 Task: Look for space in Clarksdale, United States from 10th July, 2023 to 15th July, 2023 for 7 adults in price range Rs.10000 to Rs.15000. Place can be entire place or shared room with 4 bedrooms having 7 beds and 4 bathrooms. Property type can be house, flat, guest house. Amenities needed are: wifi, TV, free parkinig on premises, gym, breakfast. Booking option can be shelf check-in. Required host language is English.
Action: Mouse moved to (468, 107)
Screenshot: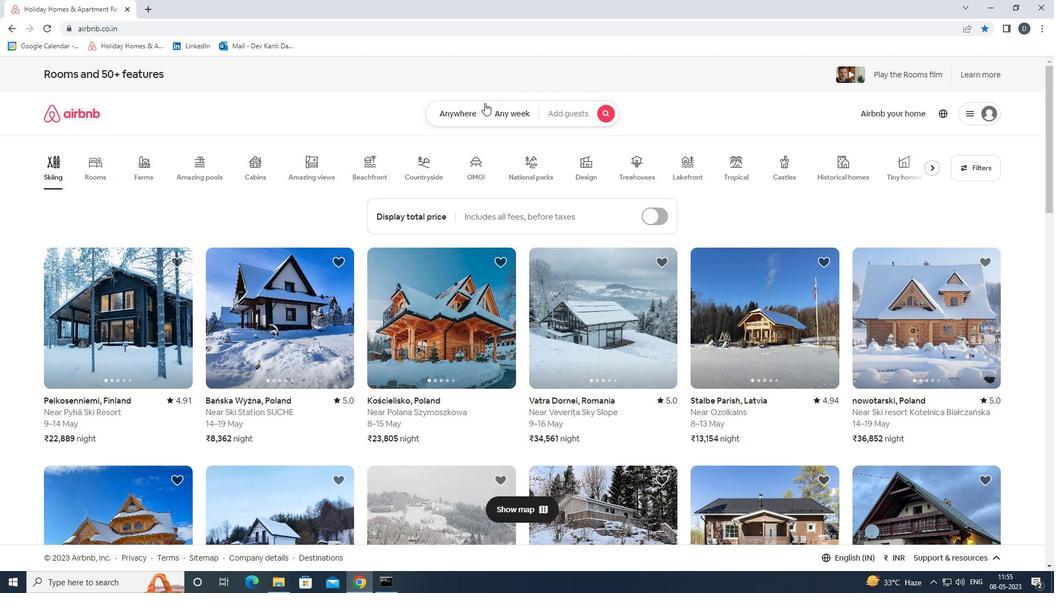 
Action: Mouse pressed left at (468, 107)
Screenshot: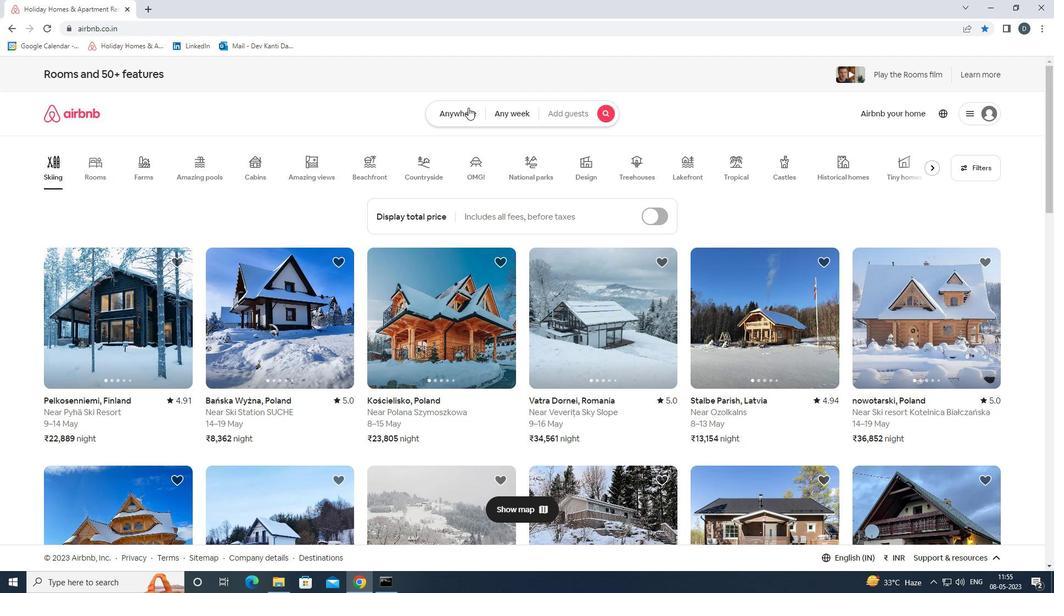 
Action: Mouse moved to (394, 154)
Screenshot: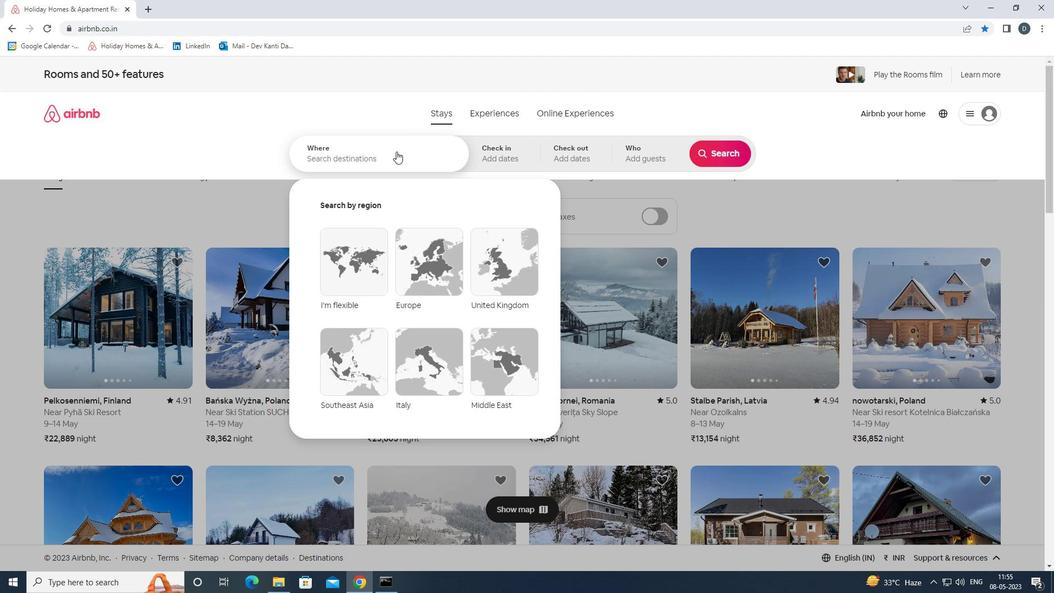 
Action: Mouse pressed left at (394, 154)
Screenshot: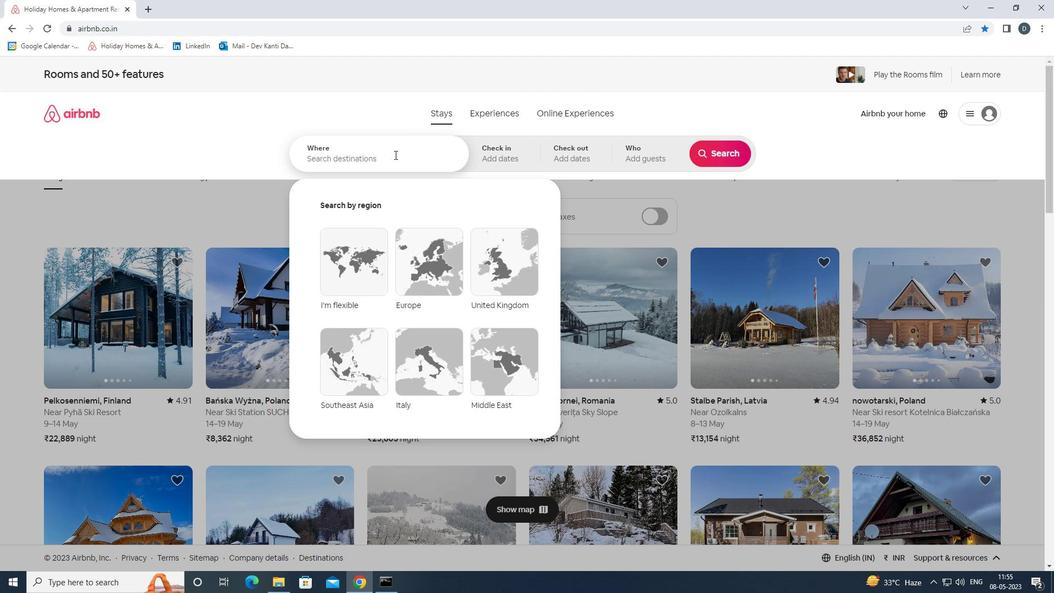 
Action: Key pressed <Key.shift>CLARKSDALE,<Key.shift><Key.shift><Key.shift><Key.shift><Key.shift><Key.shift><Key.shift><Key.shift>UNITED<Key.space><Key.shift><Key.shift><Key.shift><Key.shift>STATES<Key.enter>
Screenshot: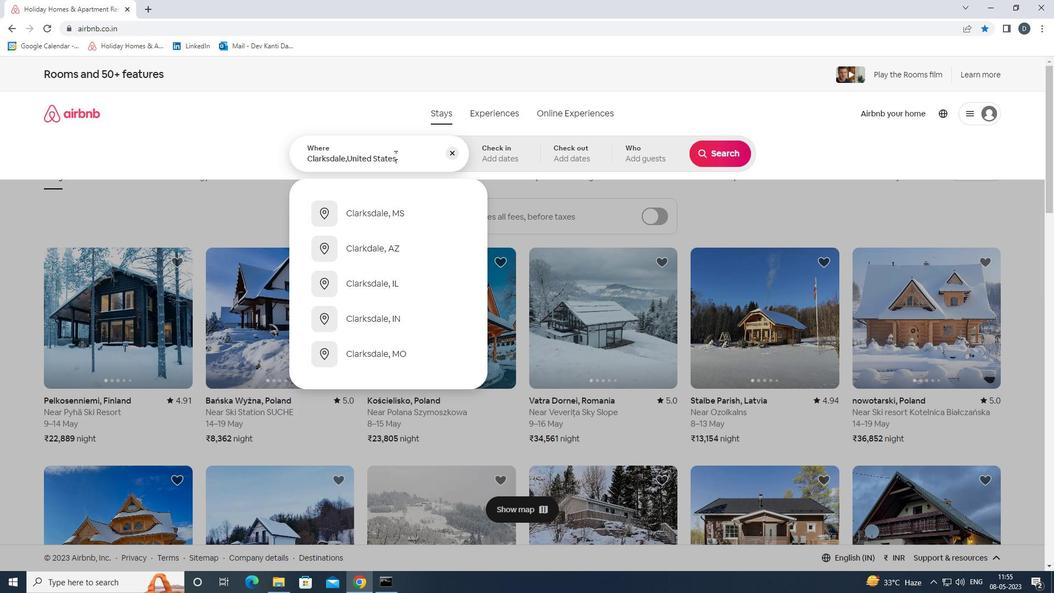 
Action: Mouse moved to (712, 238)
Screenshot: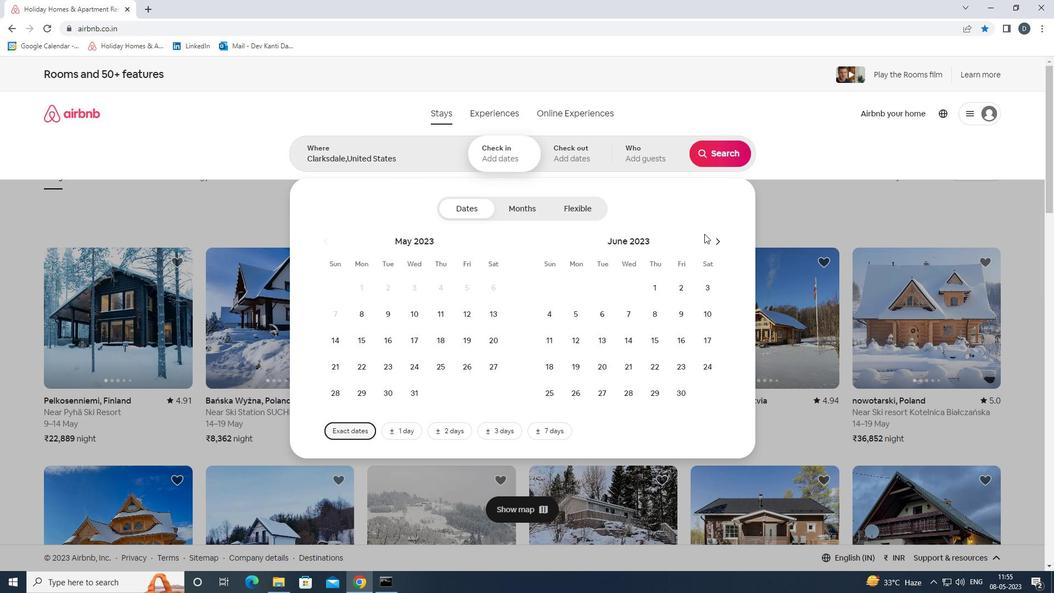 
Action: Mouse pressed left at (712, 238)
Screenshot: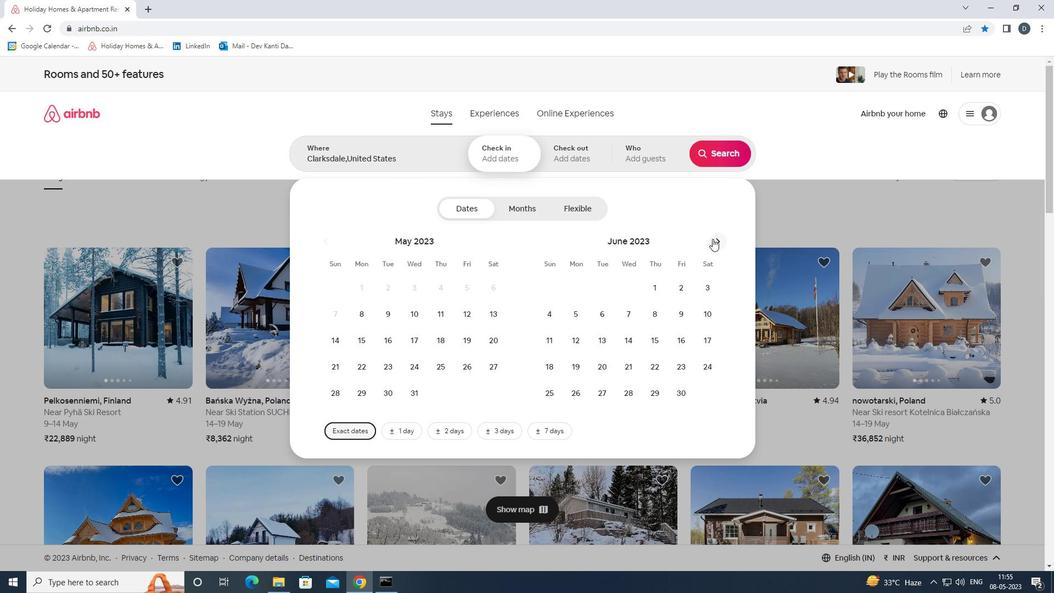 
Action: Mouse moved to (573, 344)
Screenshot: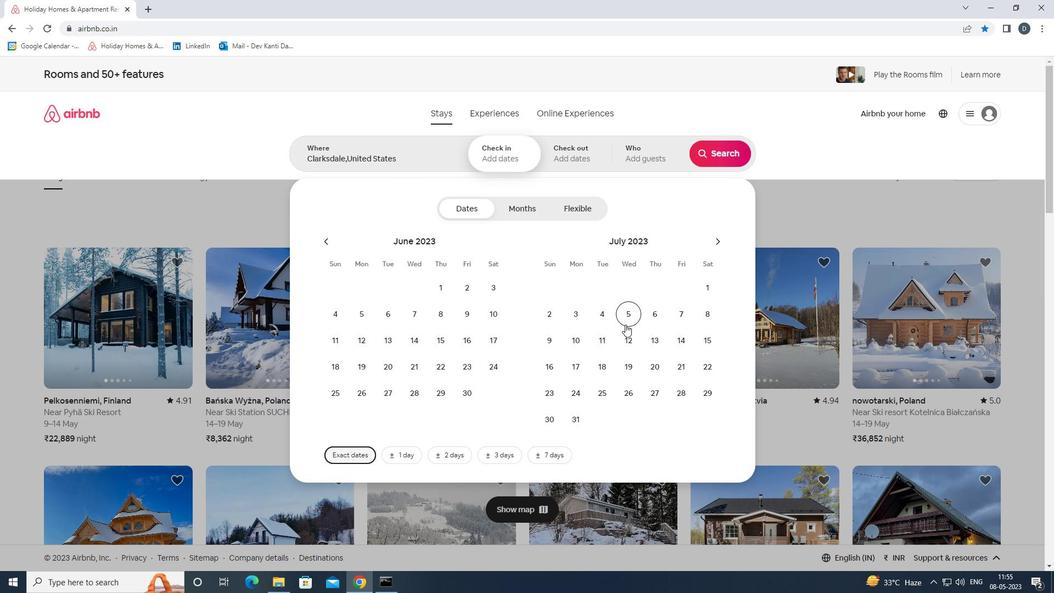 
Action: Mouse pressed left at (573, 344)
Screenshot: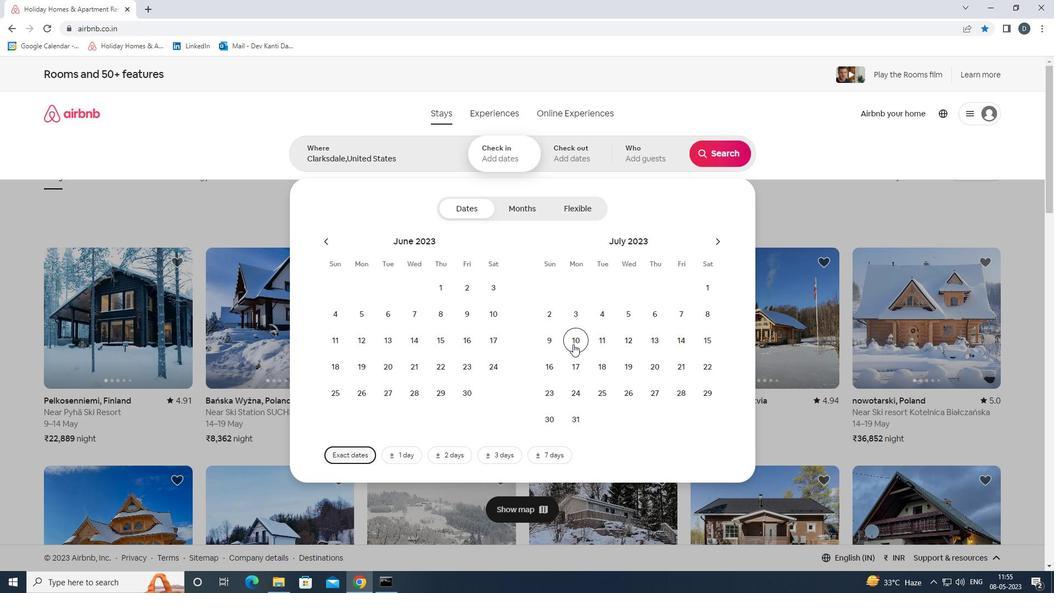 
Action: Mouse moved to (708, 346)
Screenshot: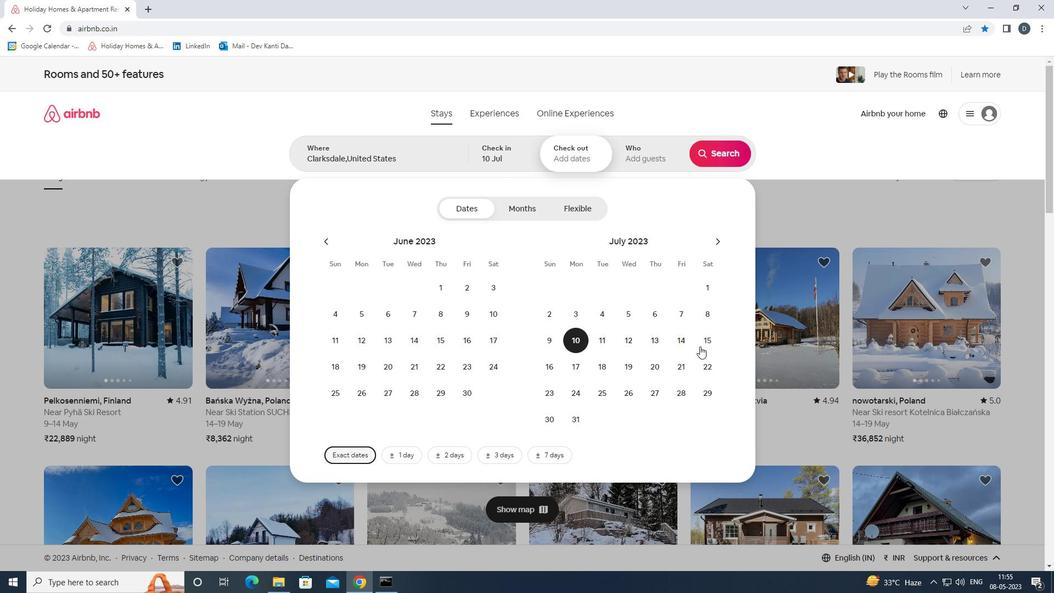
Action: Mouse pressed left at (708, 346)
Screenshot: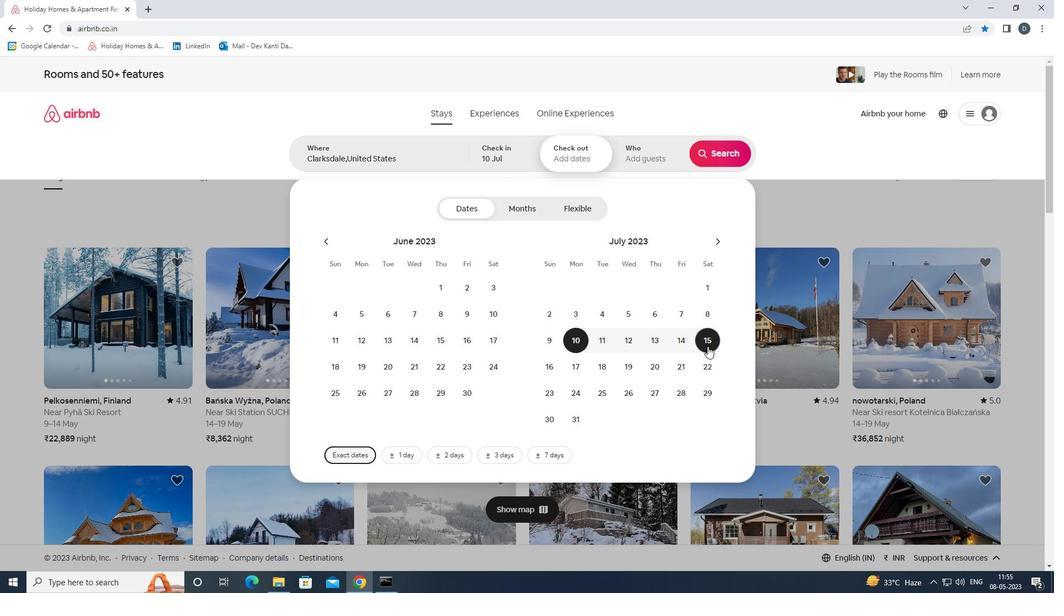 
Action: Mouse moved to (655, 164)
Screenshot: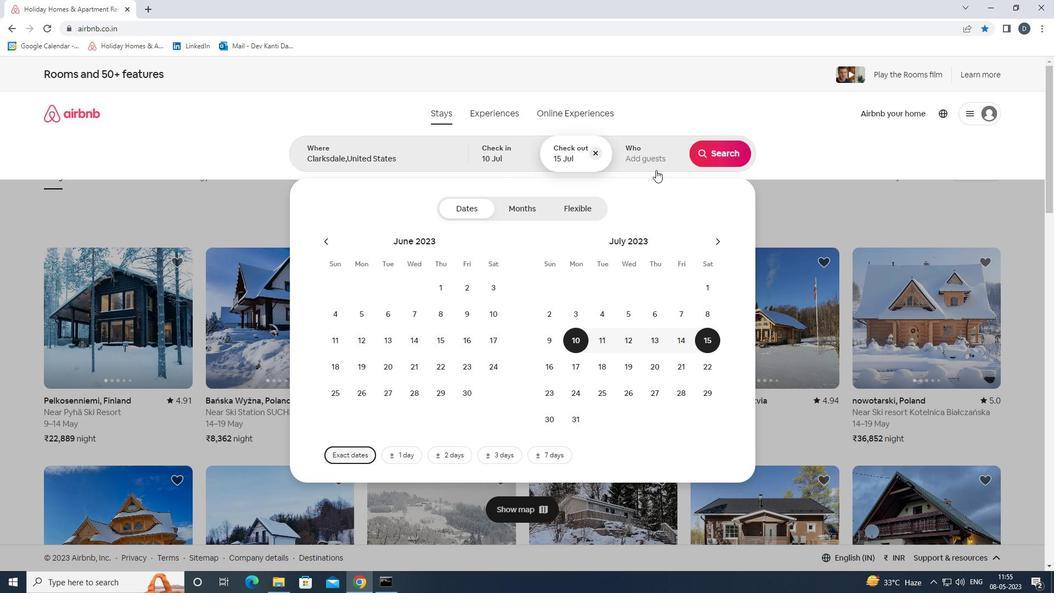 
Action: Mouse pressed left at (655, 164)
Screenshot: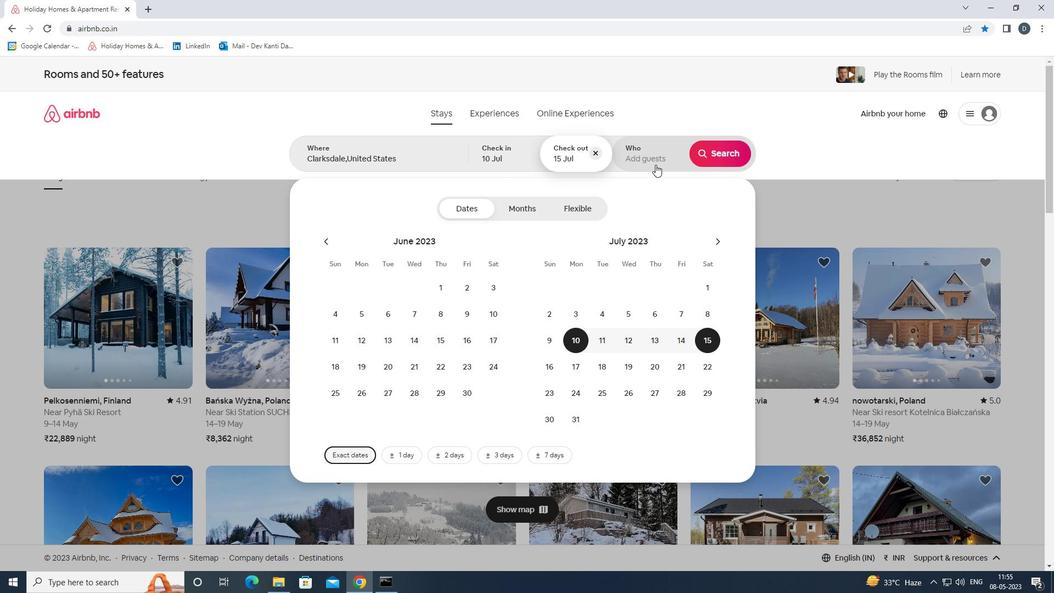 
Action: Mouse moved to (723, 211)
Screenshot: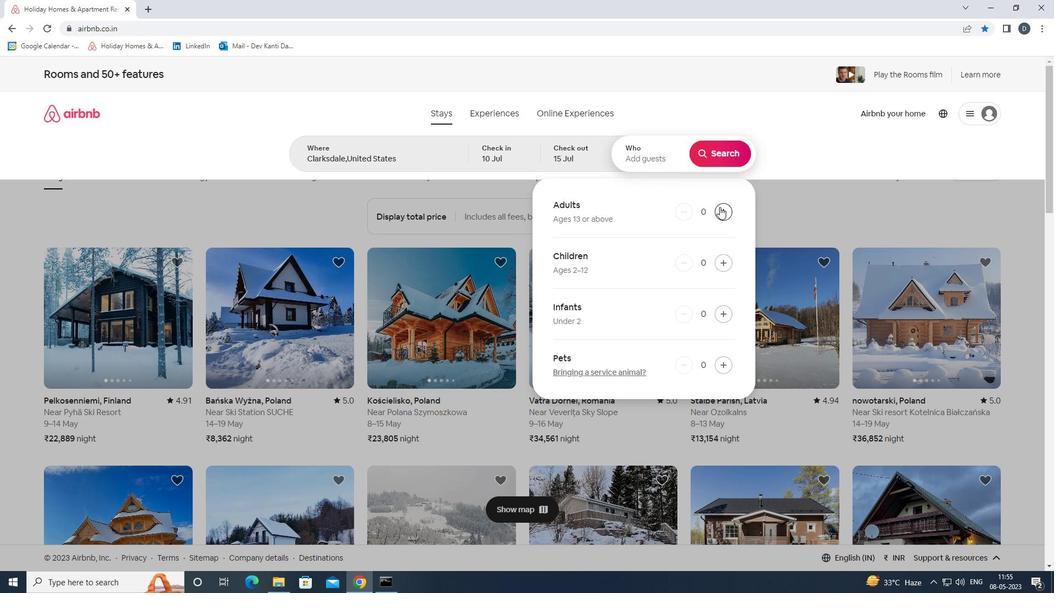 
Action: Mouse pressed left at (723, 211)
Screenshot: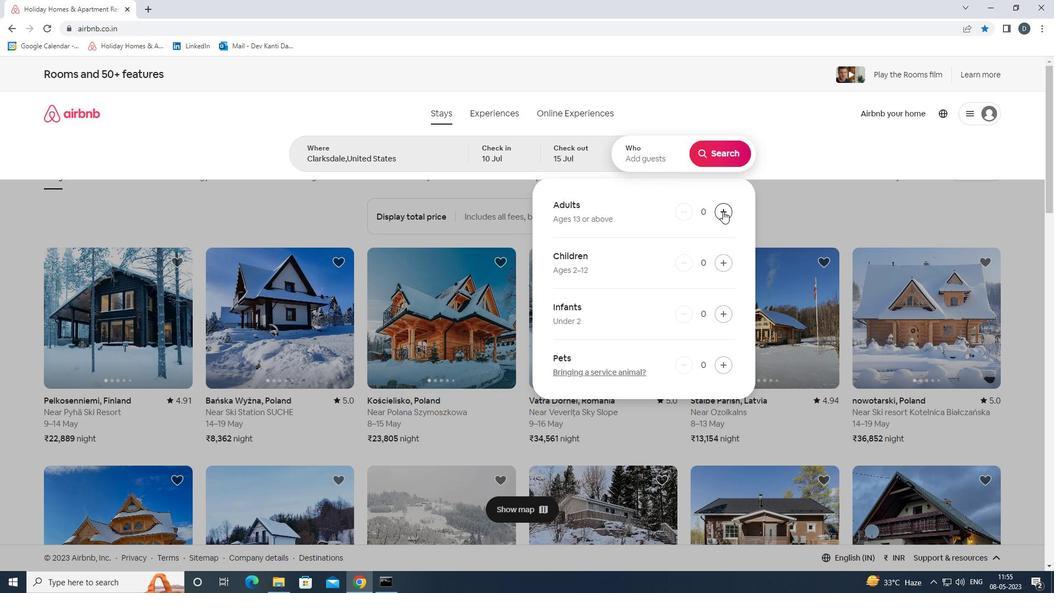 
Action: Mouse pressed left at (723, 211)
Screenshot: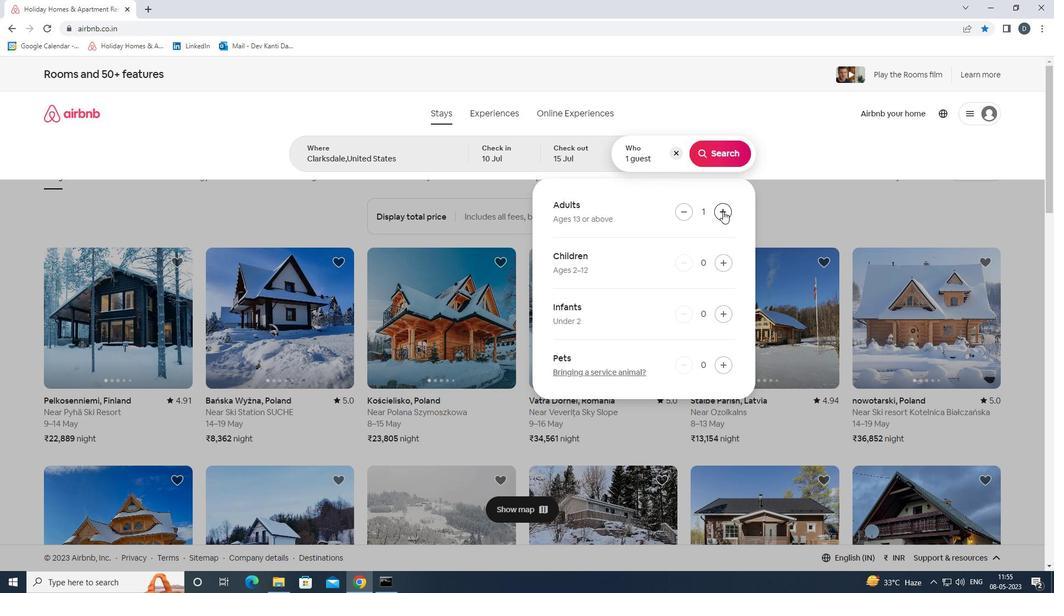 
Action: Mouse pressed left at (723, 211)
Screenshot: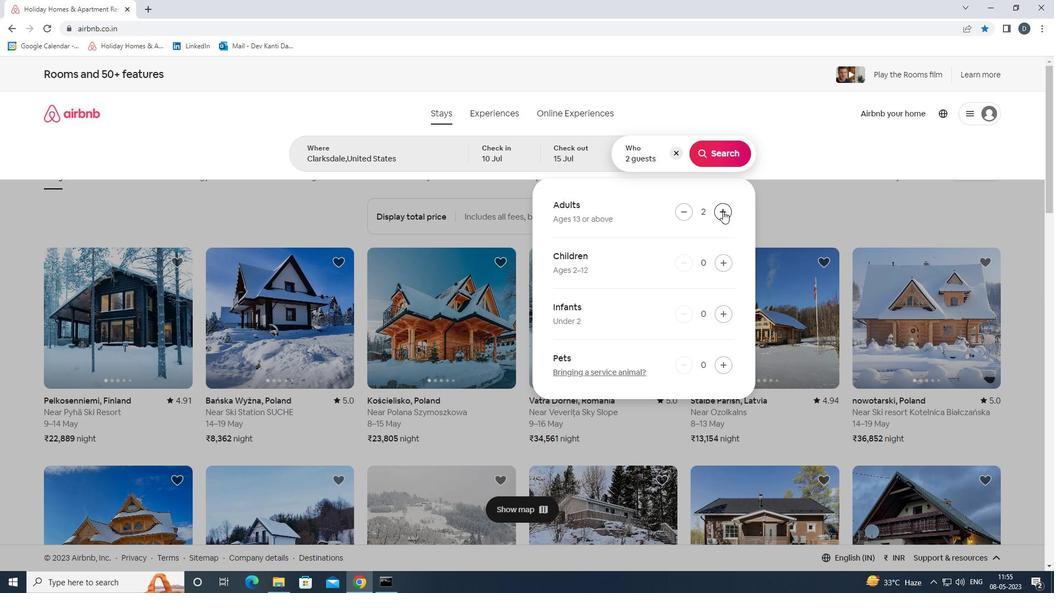 
Action: Mouse pressed left at (723, 211)
Screenshot: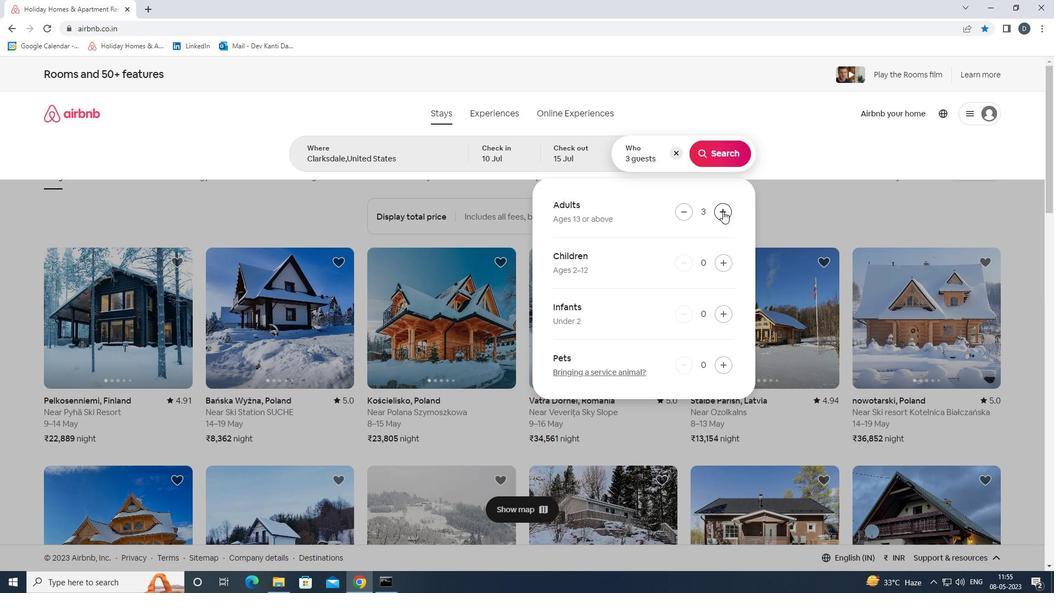 
Action: Mouse pressed left at (723, 211)
Screenshot: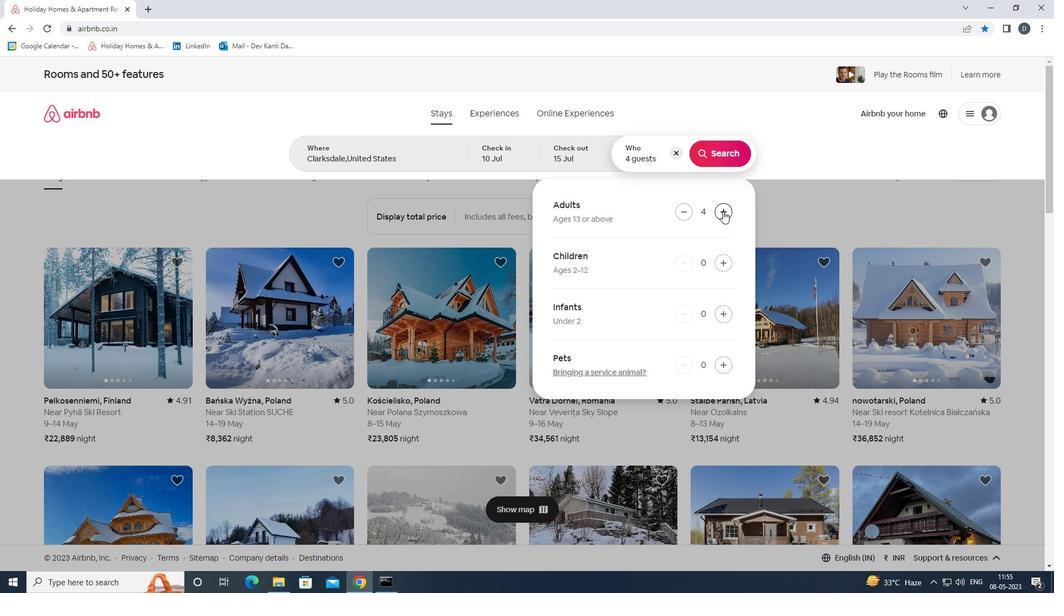 
Action: Mouse pressed left at (723, 211)
Screenshot: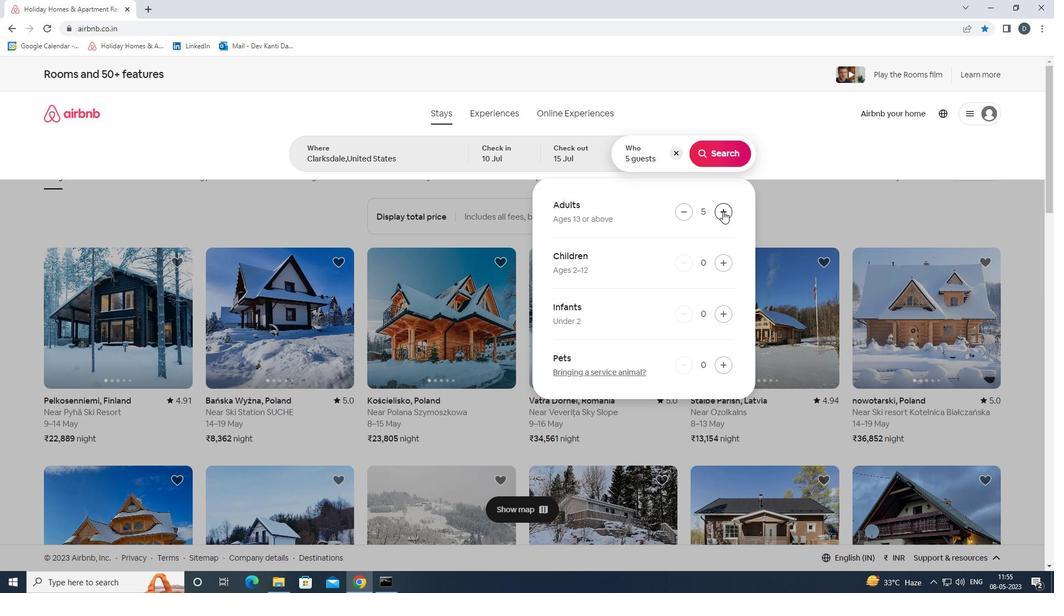 
Action: Mouse pressed left at (723, 211)
Screenshot: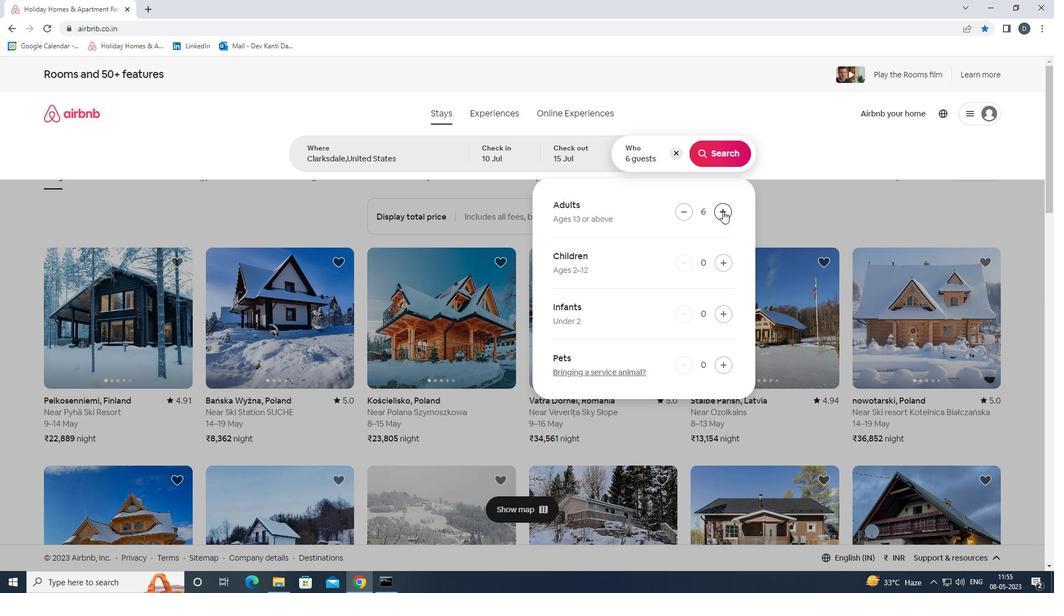 
Action: Mouse moved to (730, 156)
Screenshot: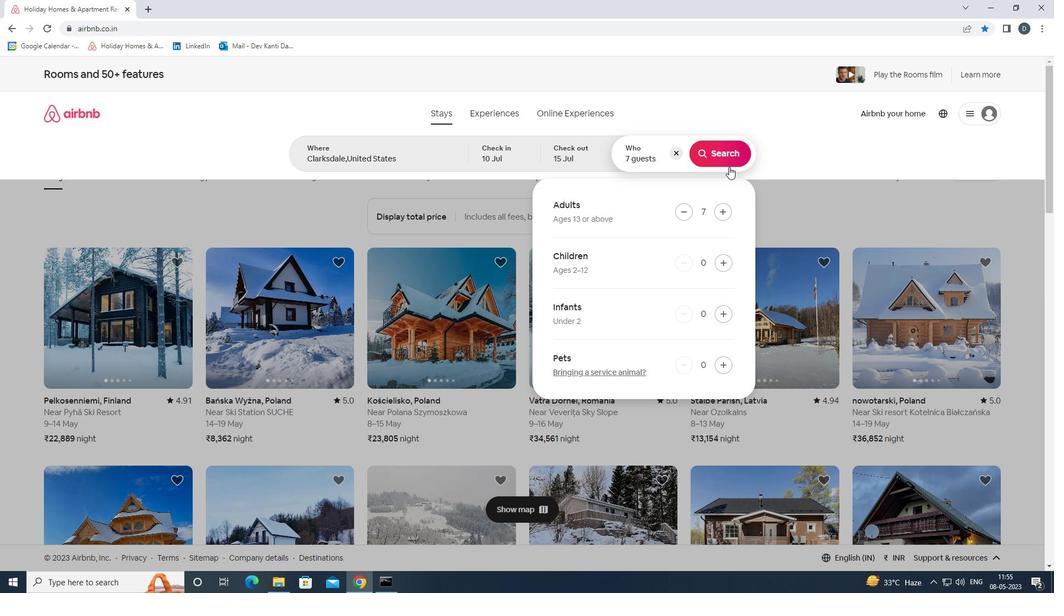 
Action: Mouse pressed left at (730, 156)
Screenshot: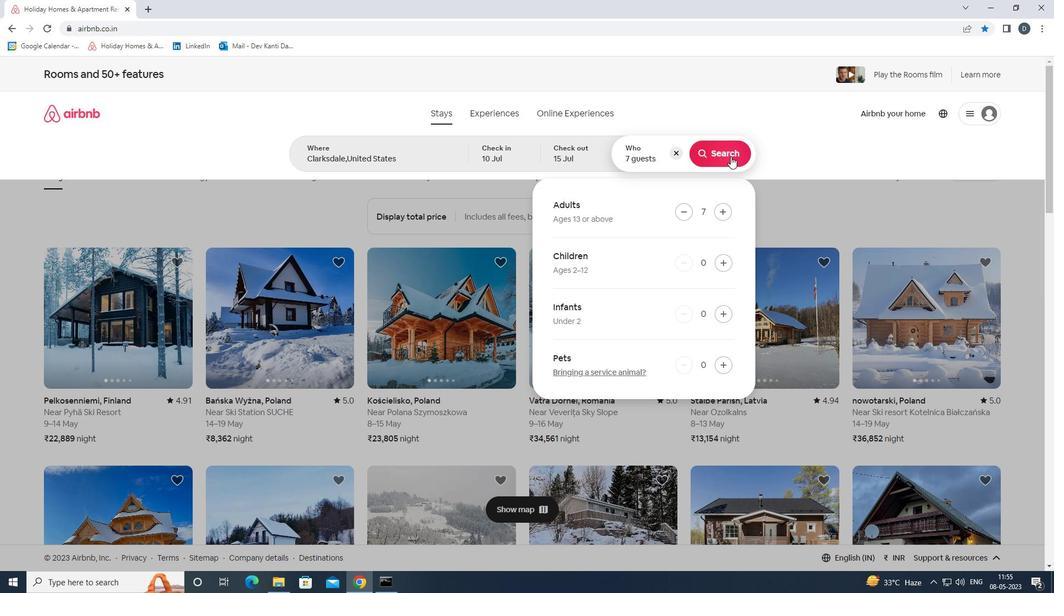 
Action: Mouse moved to (1009, 125)
Screenshot: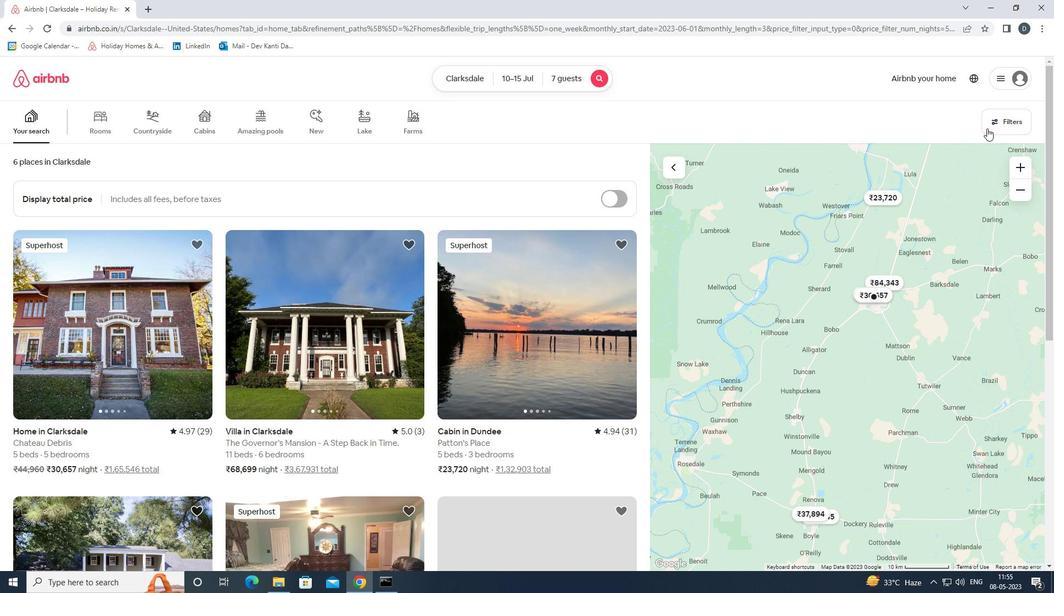 
Action: Mouse pressed left at (1009, 125)
Screenshot: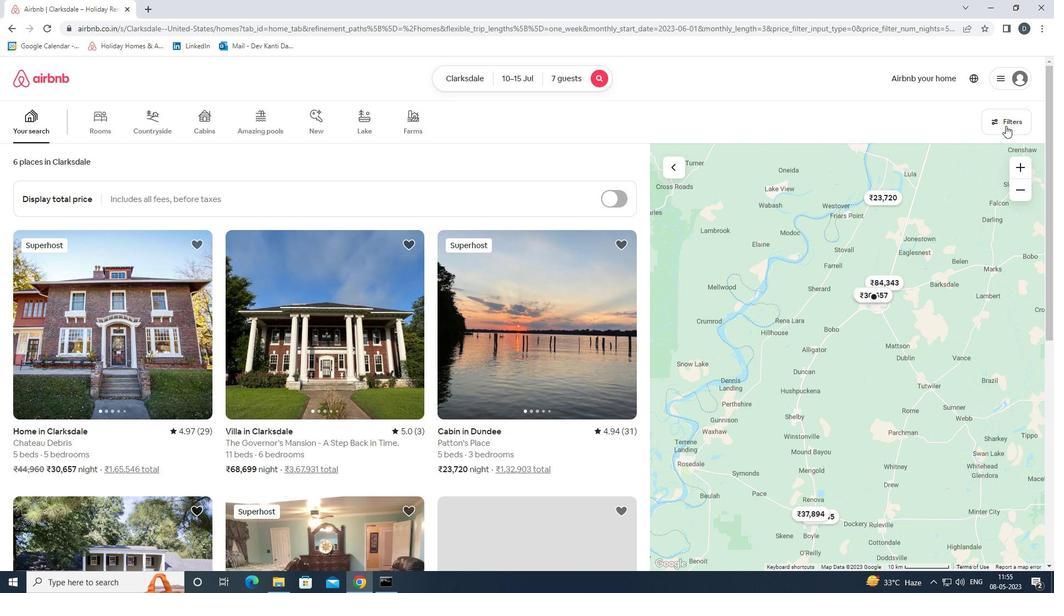 
Action: Mouse moved to (477, 392)
Screenshot: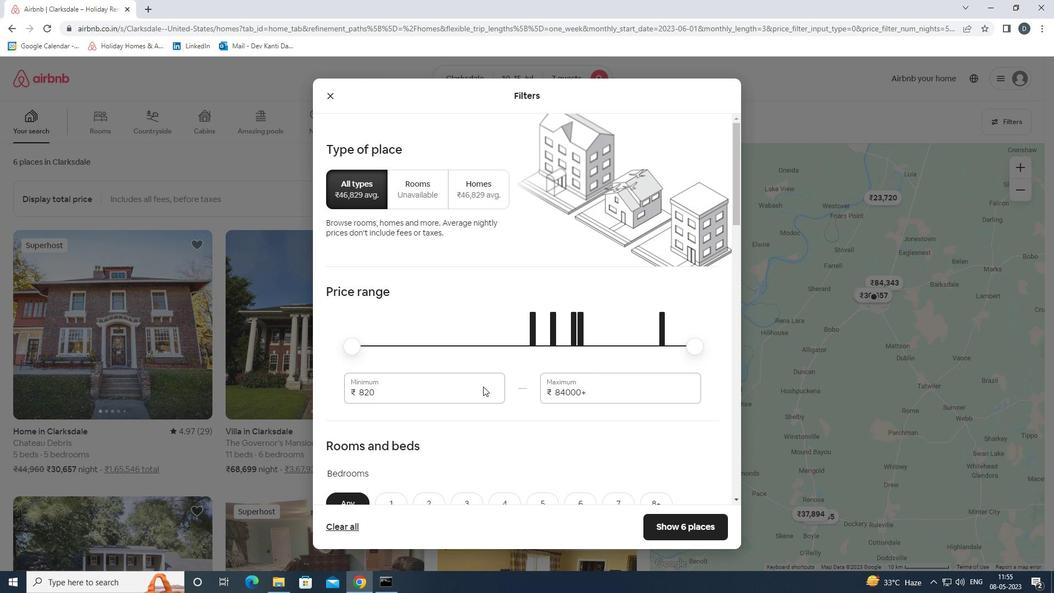 
Action: Mouse pressed left at (477, 392)
Screenshot: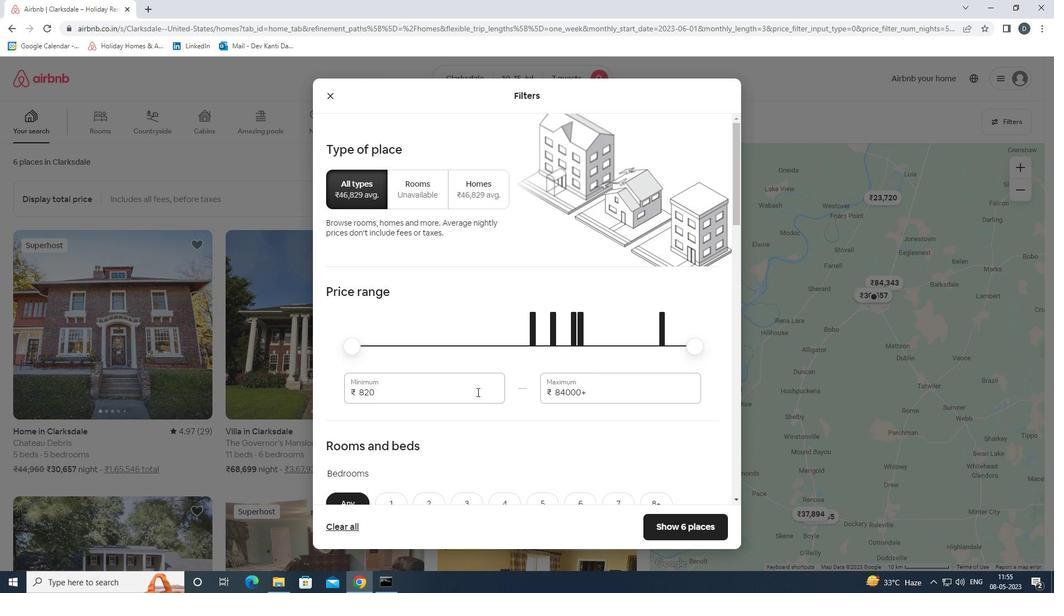 
Action: Mouse pressed left at (477, 392)
Screenshot: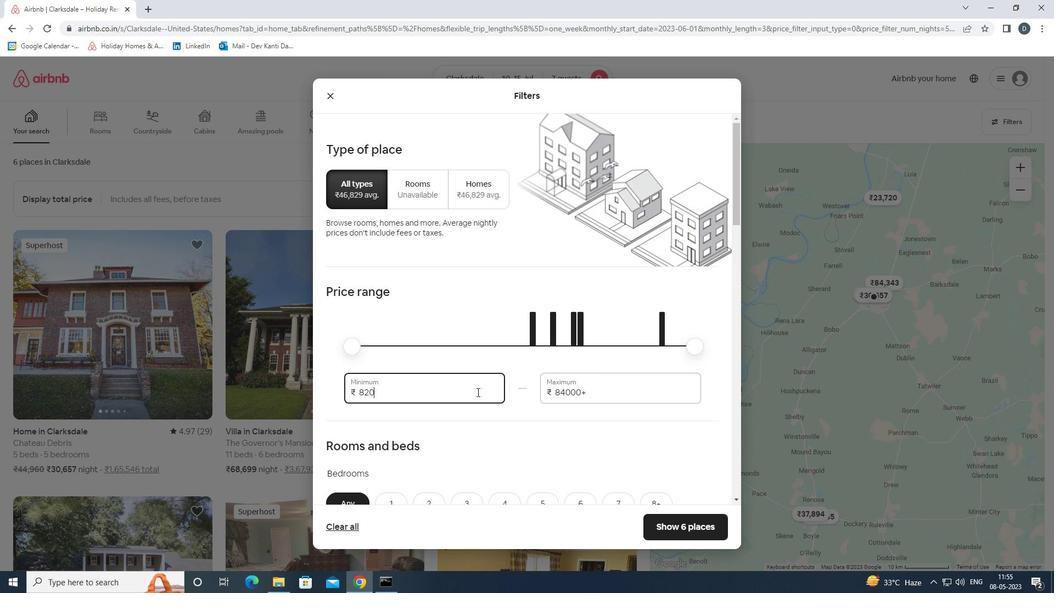 
Action: Mouse moved to (482, 391)
Screenshot: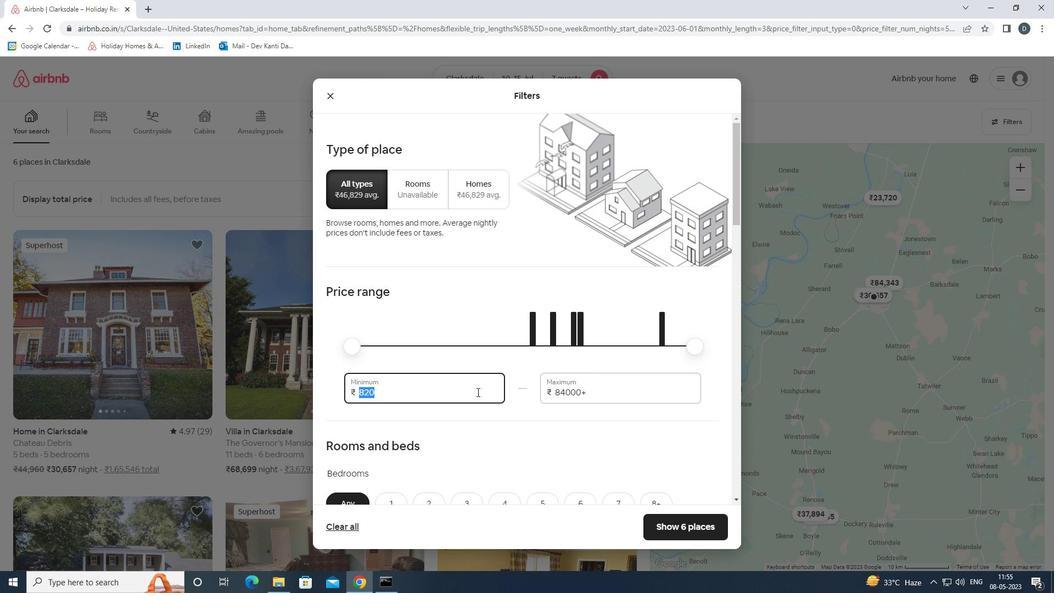 
Action: Key pressed 10000<Key.tab>15000
Screenshot: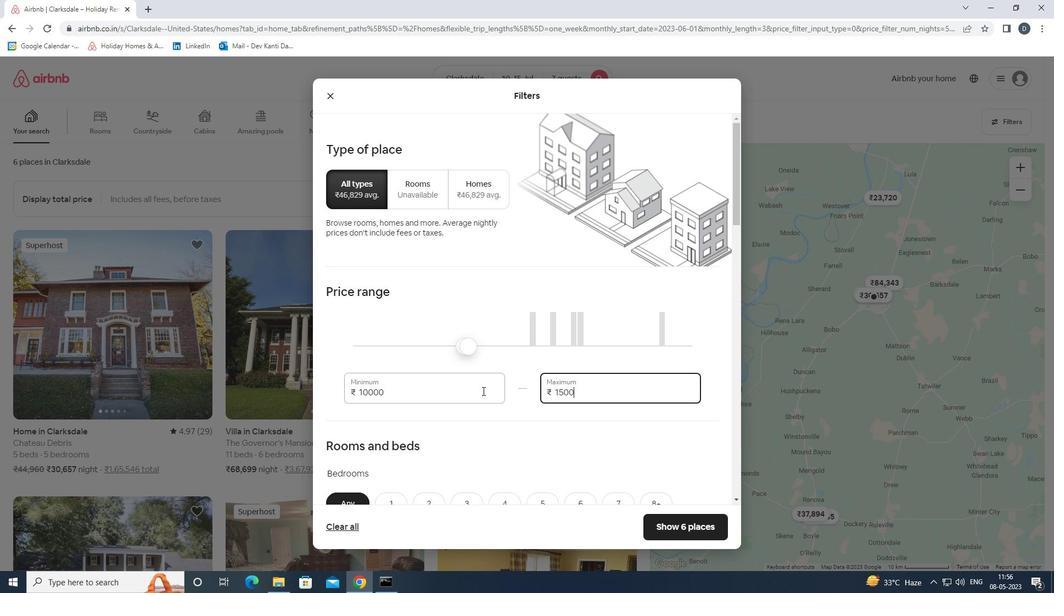 
Action: Mouse scrolled (482, 390) with delta (0, 0)
Screenshot: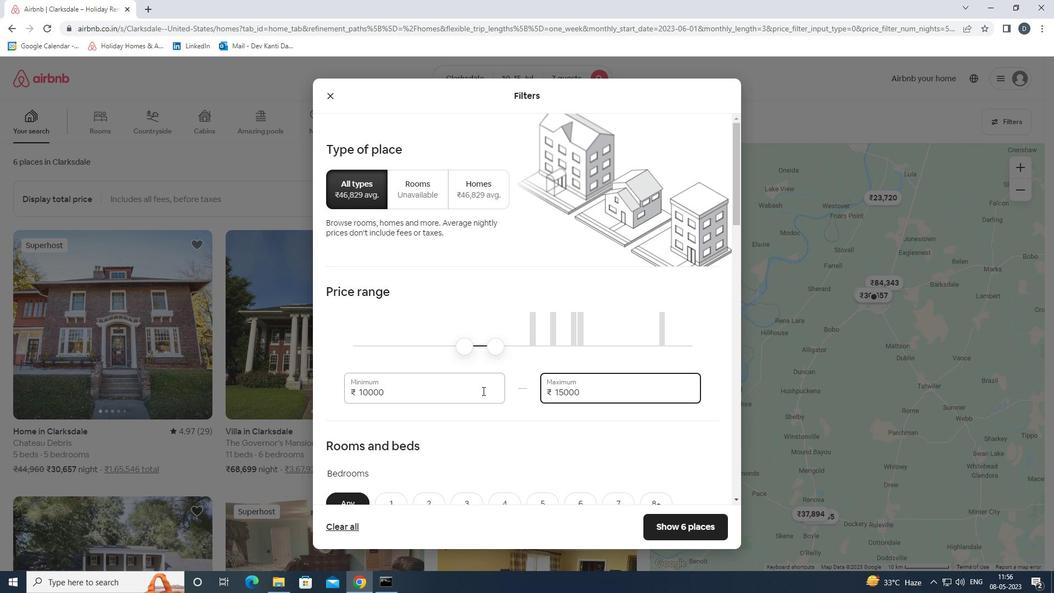 
Action: Mouse scrolled (482, 390) with delta (0, 0)
Screenshot: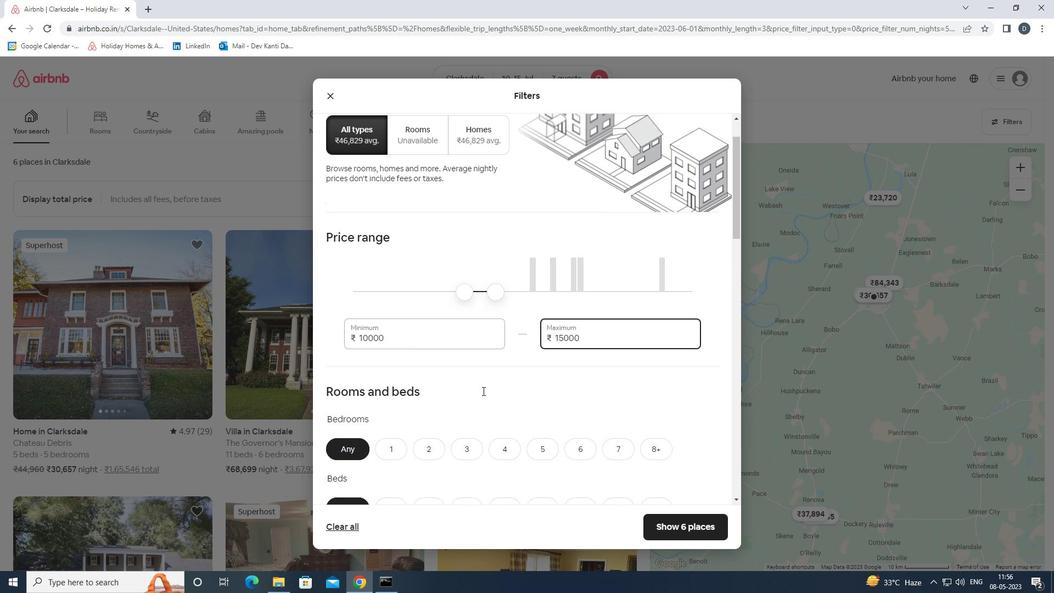 
Action: Mouse scrolled (482, 390) with delta (0, 0)
Screenshot: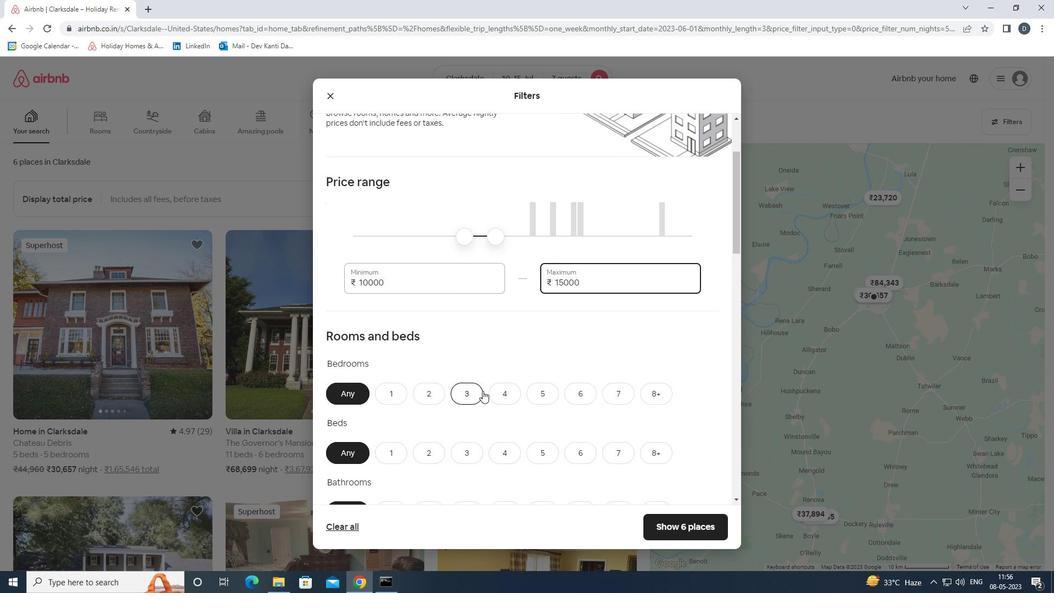 
Action: Mouse moved to (507, 343)
Screenshot: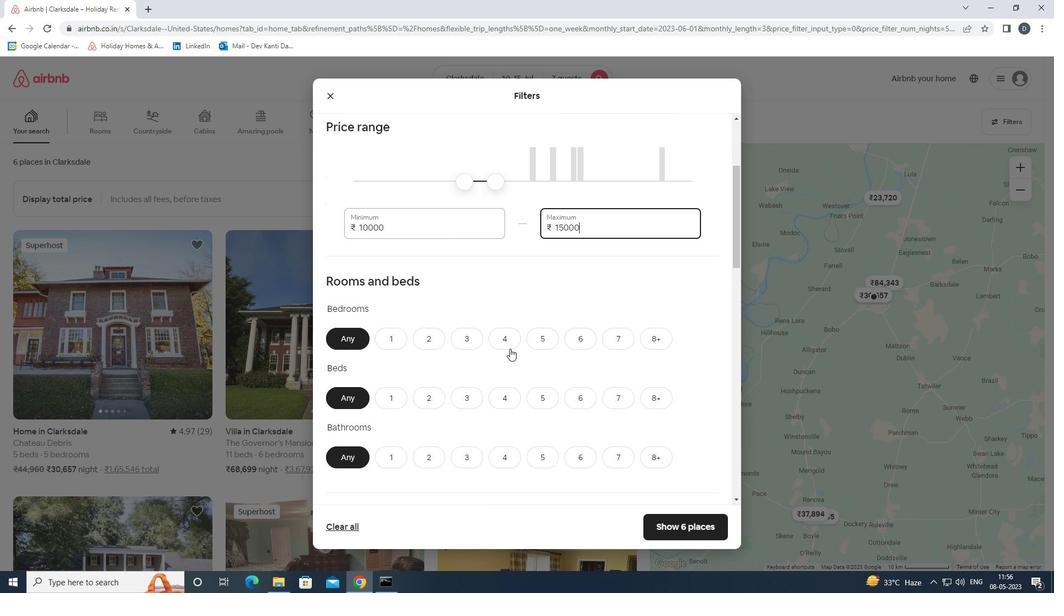 
Action: Mouse pressed left at (507, 343)
Screenshot: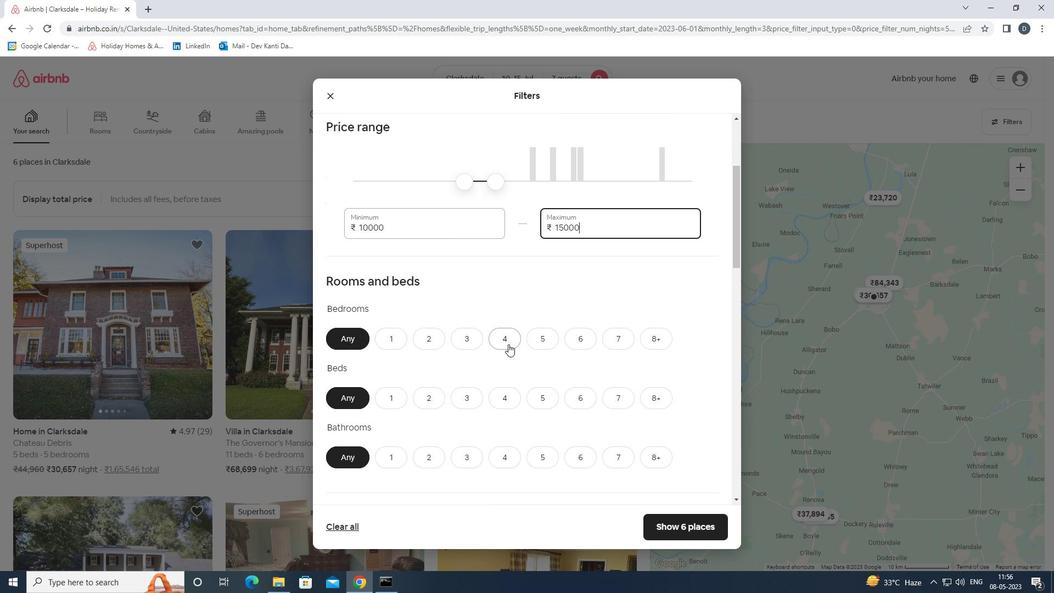 
Action: Mouse moved to (610, 397)
Screenshot: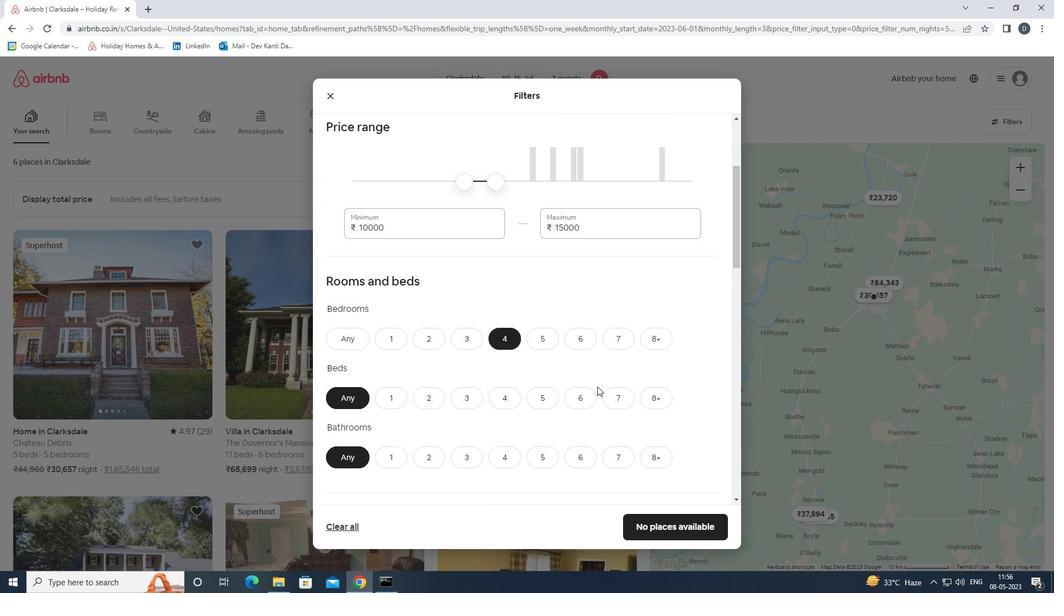 
Action: Mouse pressed left at (610, 397)
Screenshot: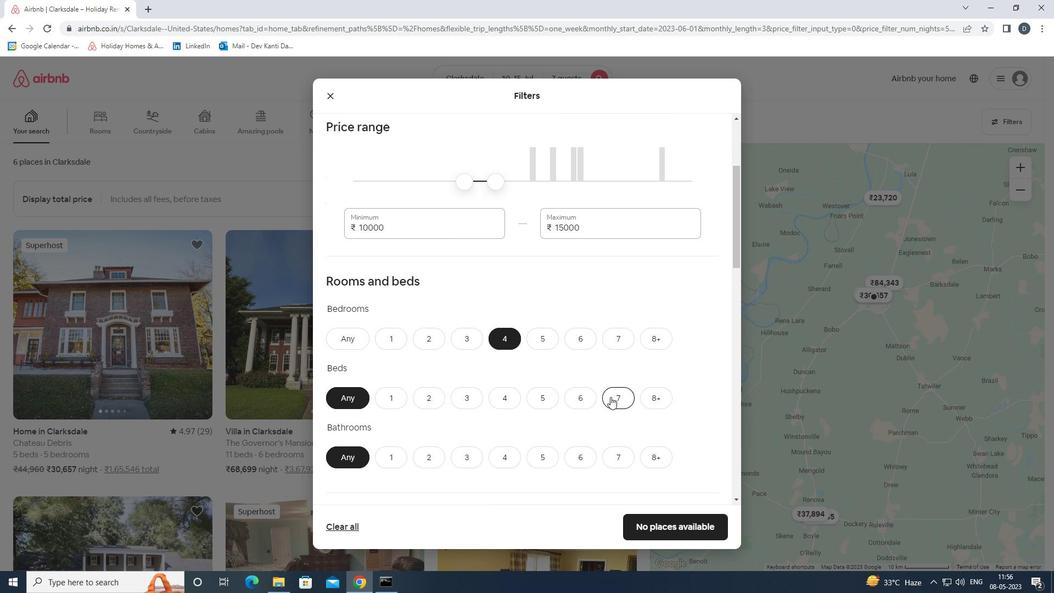 
Action: Mouse moved to (610, 396)
Screenshot: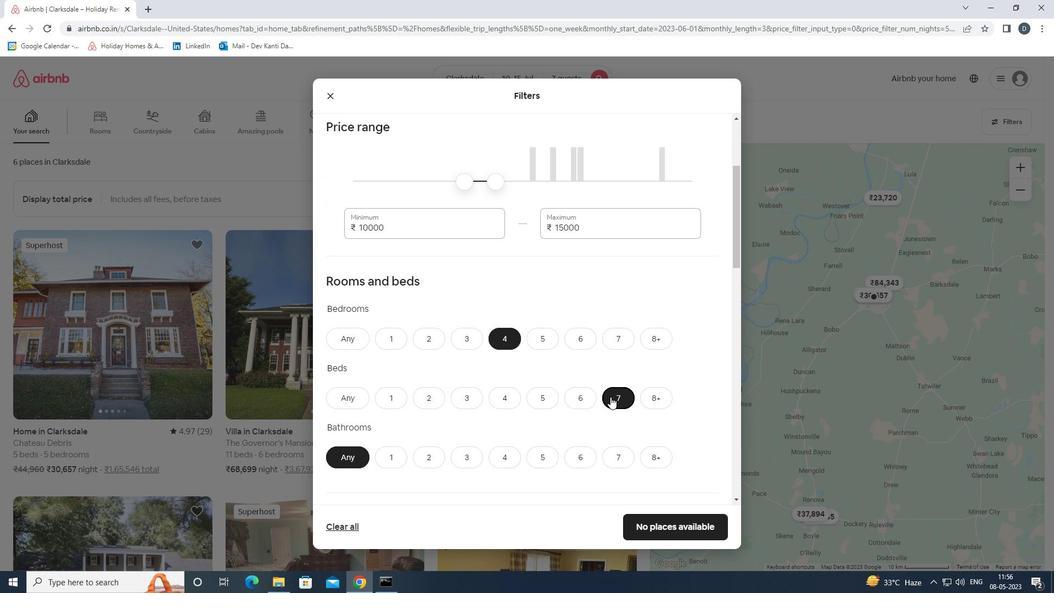 
Action: Mouse scrolled (610, 395) with delta (0, 0)
Screenshot: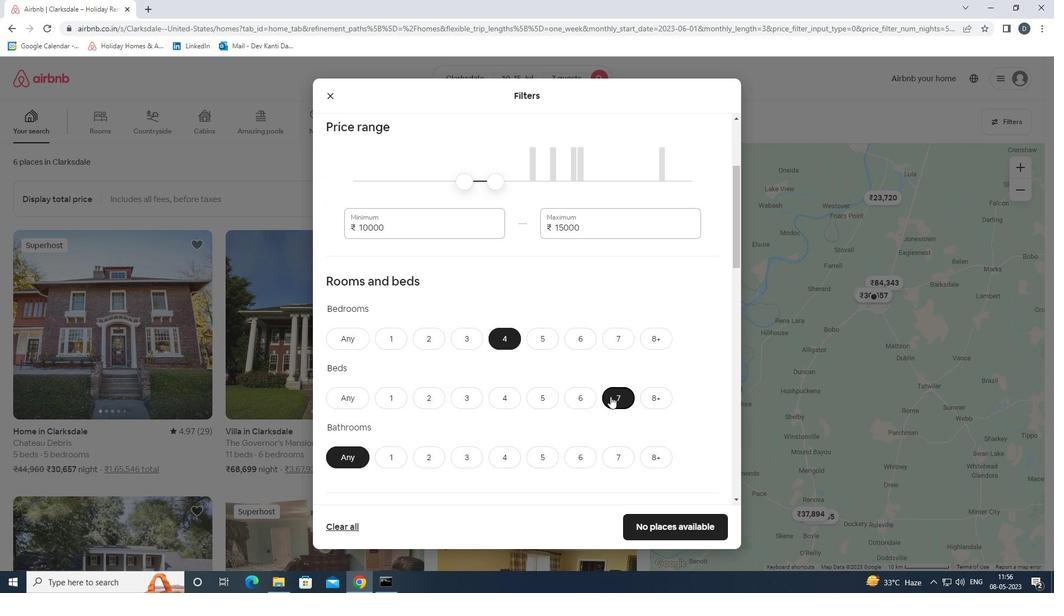 
Action: Mouse moved to (513, 403)
Screenshot: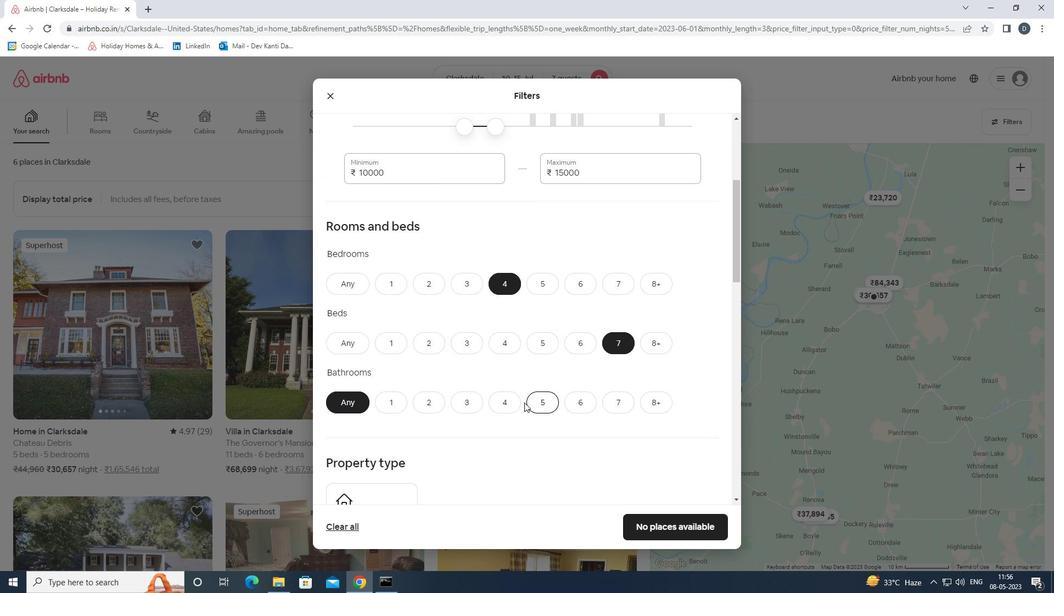 
Action: Mouse pressed left at (513, 403)
Screenshot: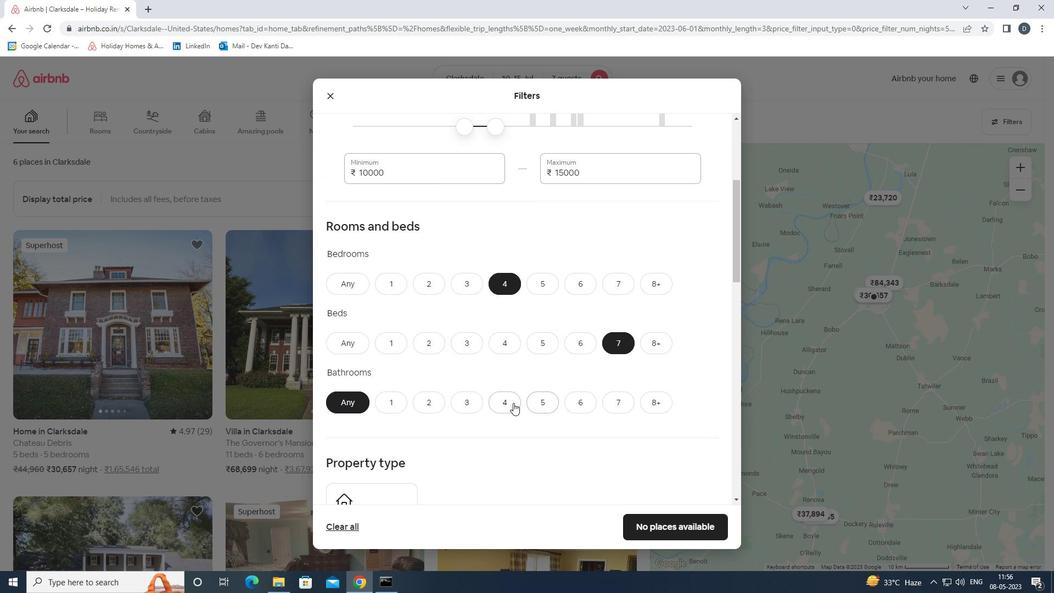 
Action: Mouse scrolled (513, 402) with delta (0, 0)
Screenshot: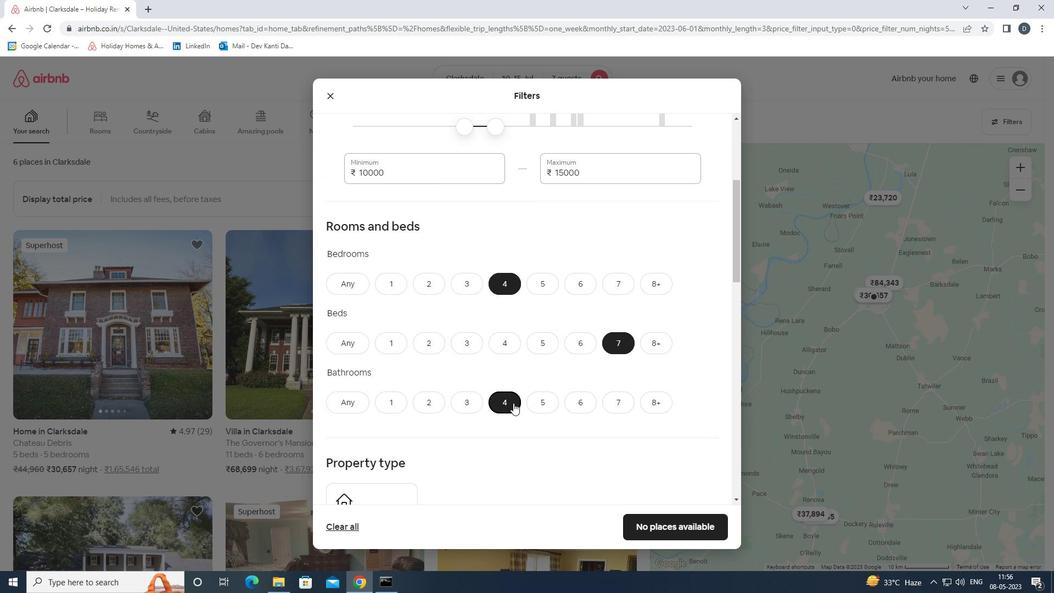 
Action: Mouse scrolled (513, 402) with delta (0, 0)
Screenshot: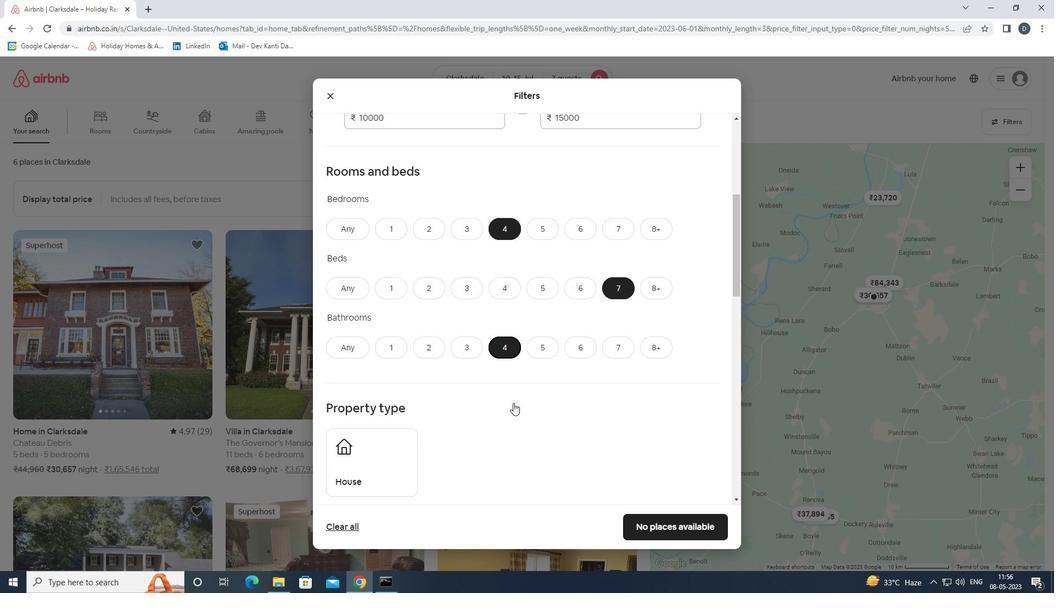 
Action: Mouse moved to (410, 413)
Screenshot: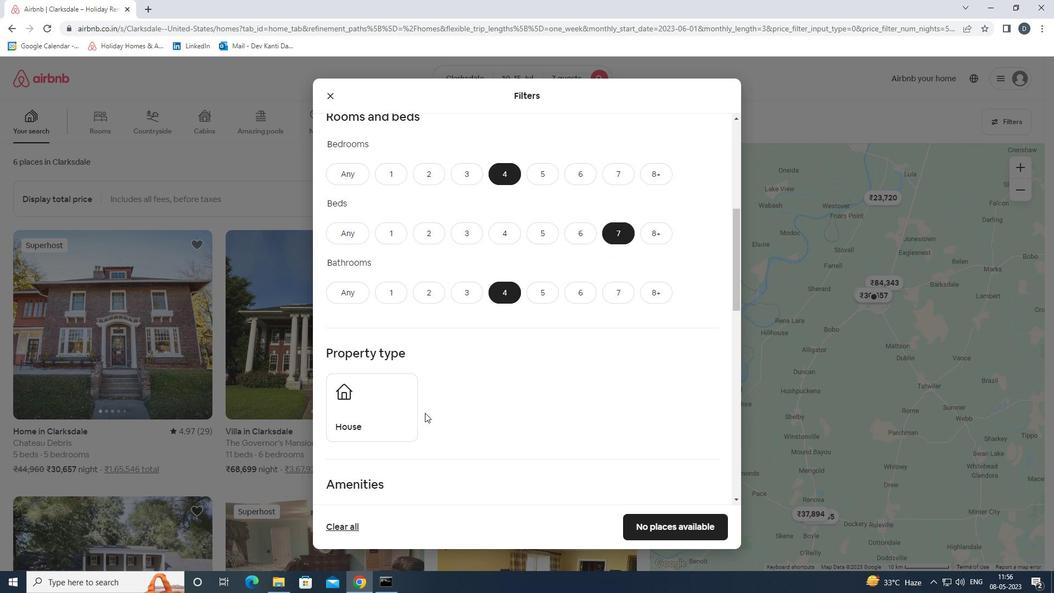 
Action: Mouse pressed left at (410, 413)
Screenshot: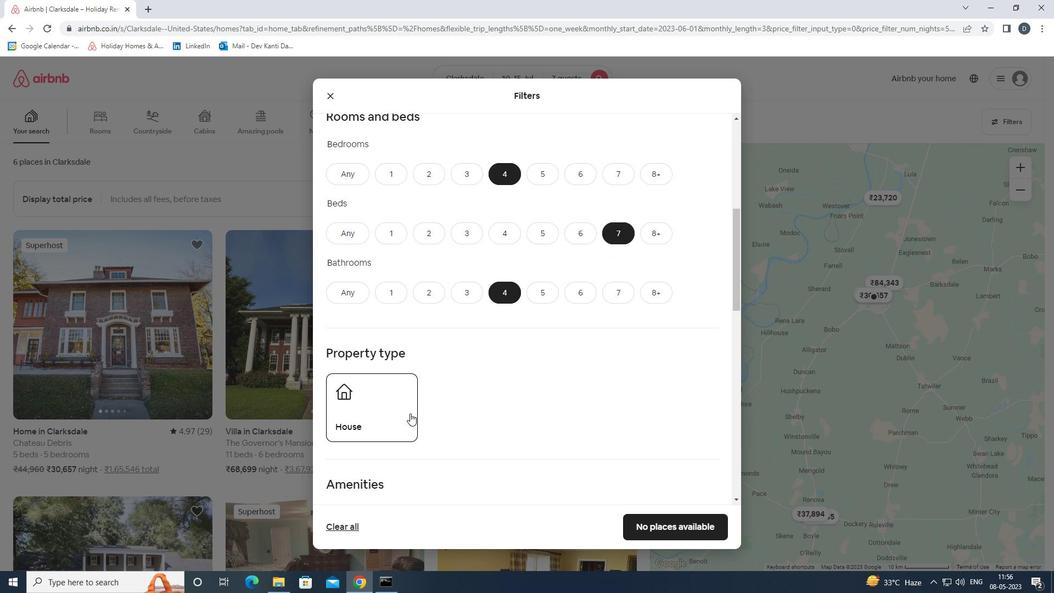 
Action: Mouse moved to (474, 388)
Screenshot: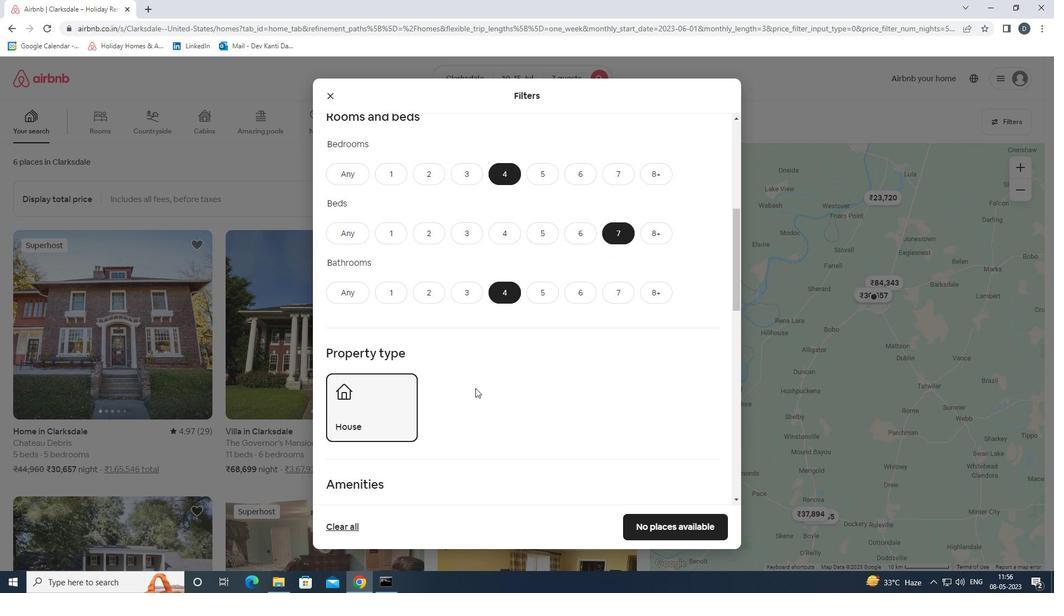 
Action: Mouse scrolled (474, 387) with delta (0, 0)
Screenshot: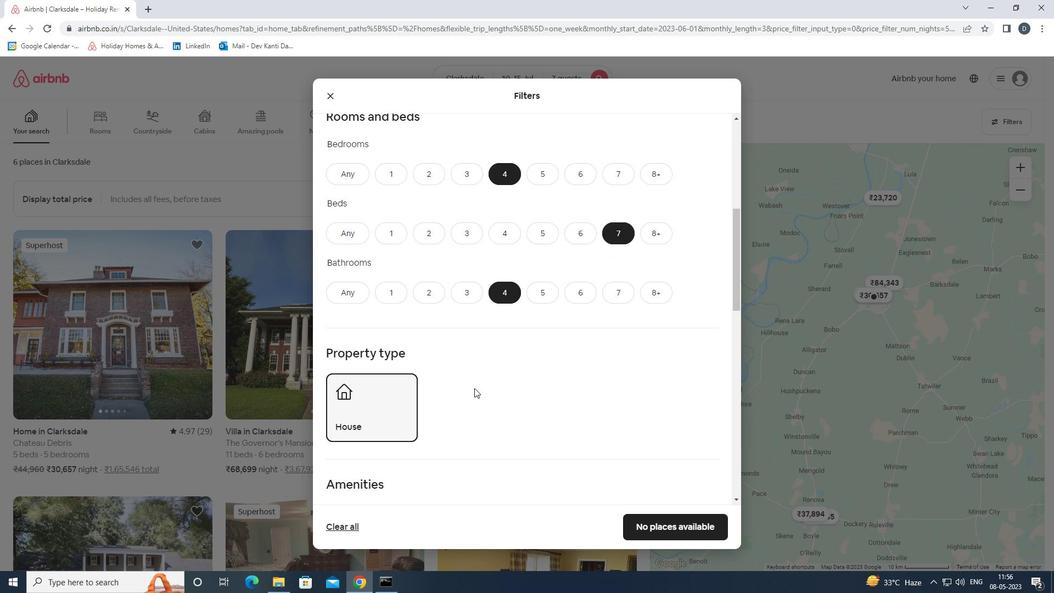 
Action: Mouse scrolled (474, 387) with delta (0, 0)
Screenshot: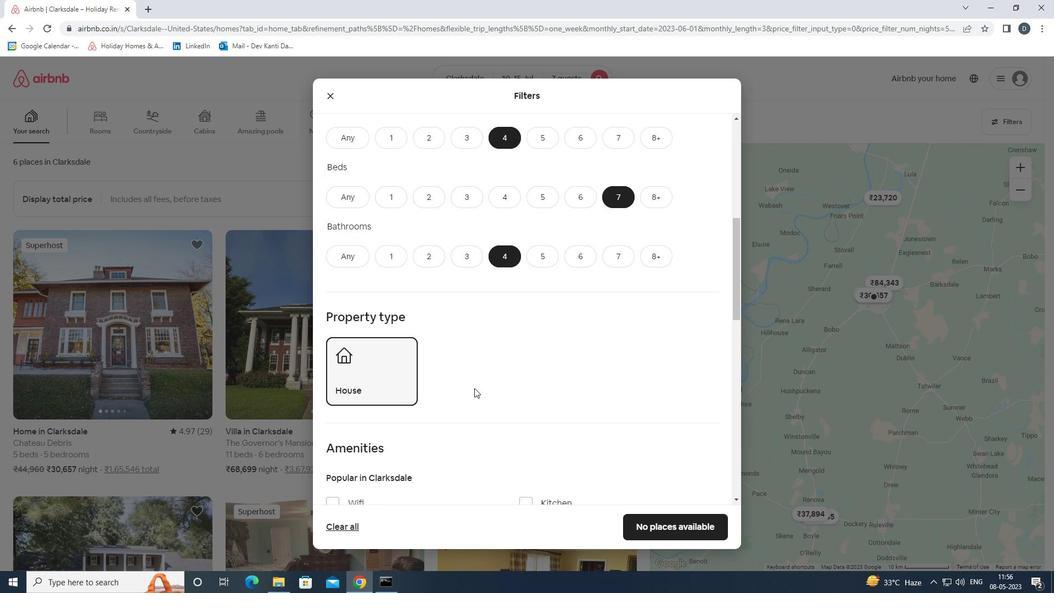 
Action: Mouse moved to (475, 388)
Screenshot: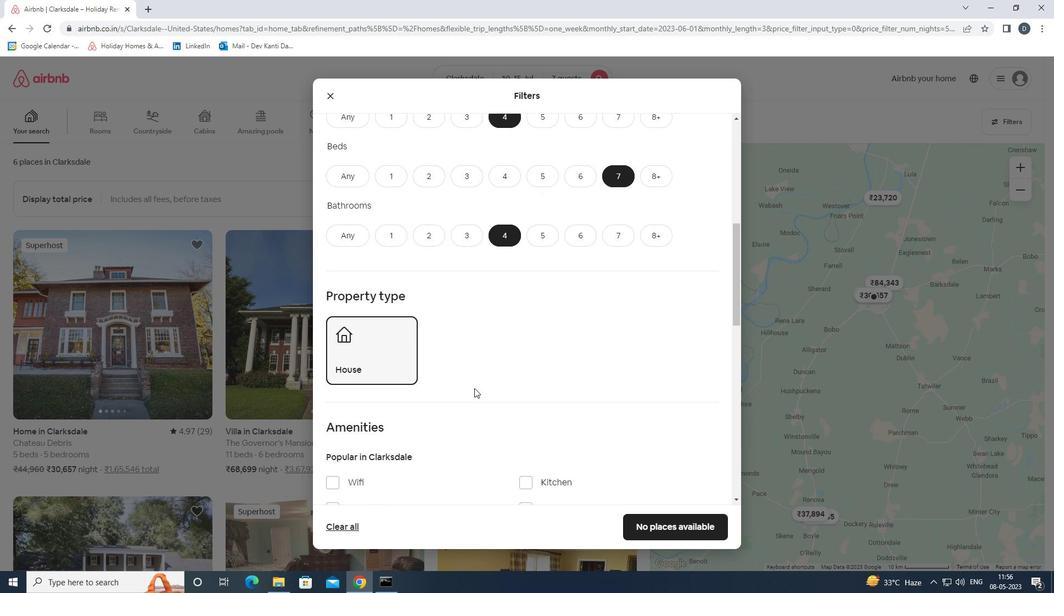 
Action: Mouse scrolled (475, 387) with delta (0, 0)
Screenshot: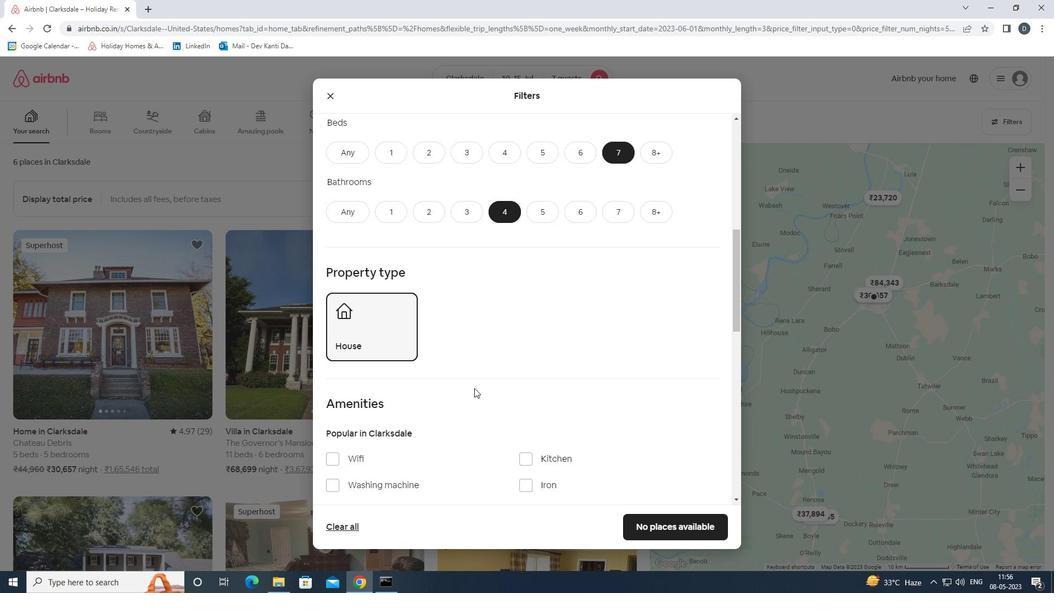 
Action: Mouse moved to (358, 380)
Screenshot: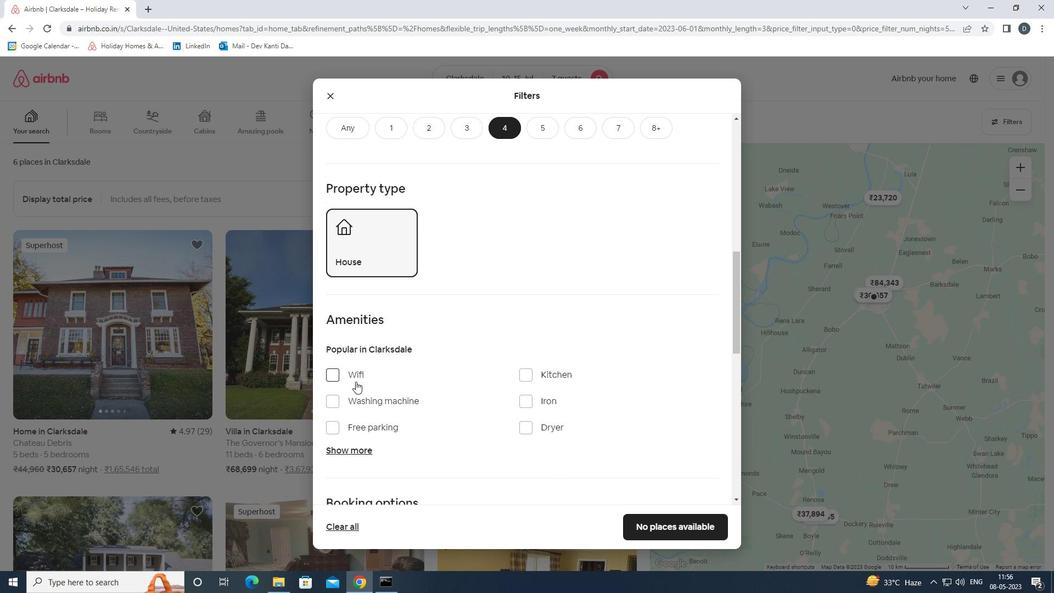 
Action: Mouse pressed left at (358, 380)
Screenshot: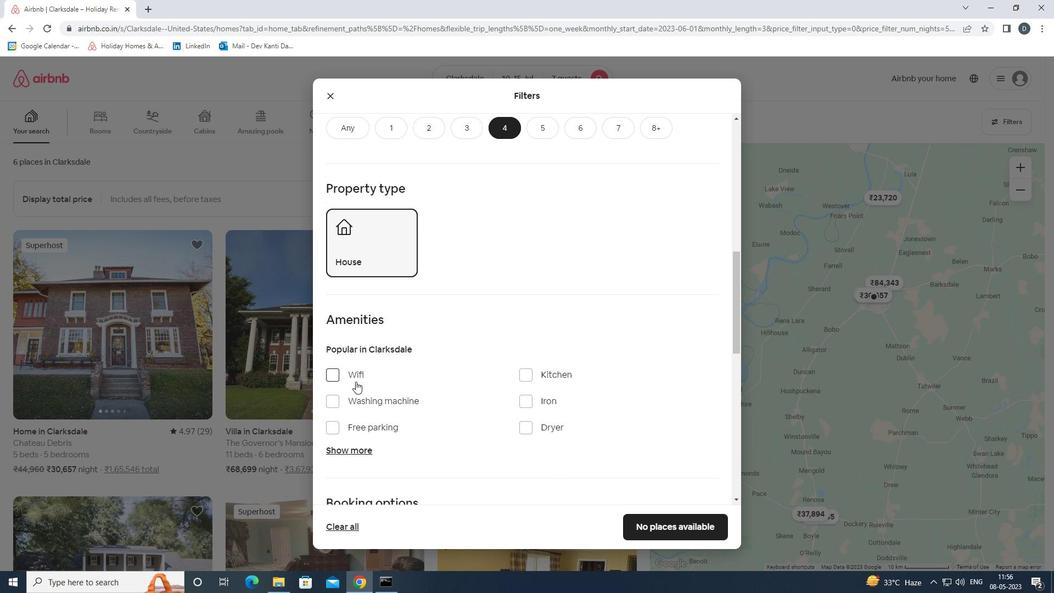 
Action: Mouse moved to (360, 423)
Screenshot: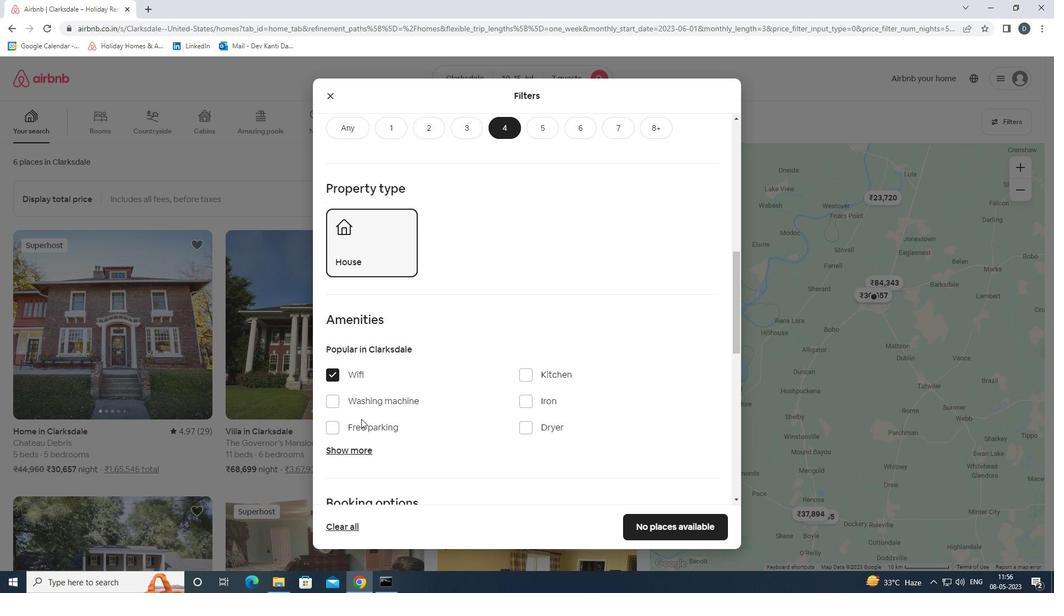 
Action: Mouse pressed left at (360, 423)
Screenshot: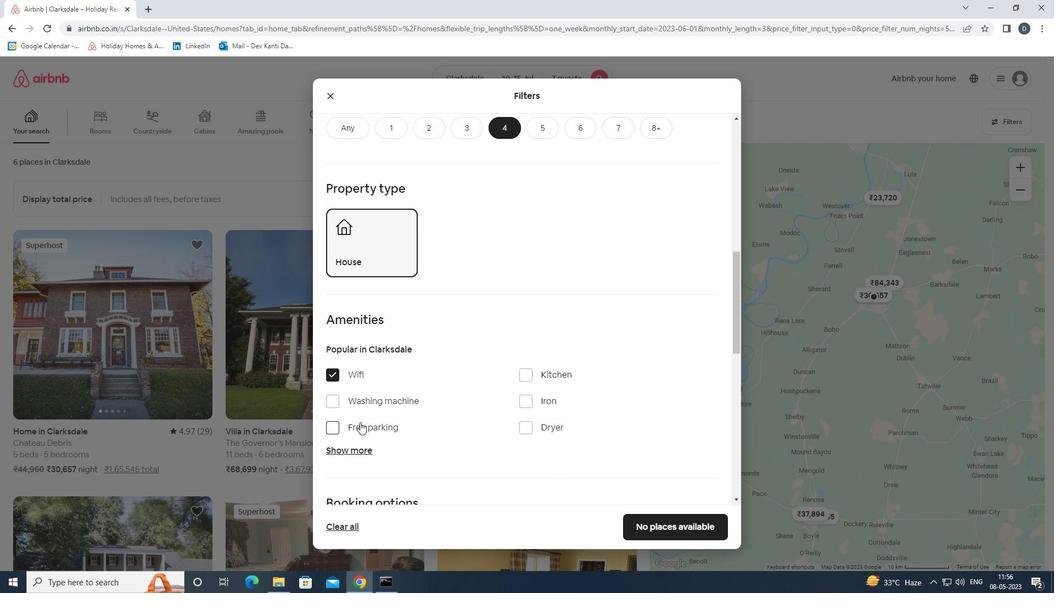 
Action: Mouse moved to (360, 449)
Screenshot: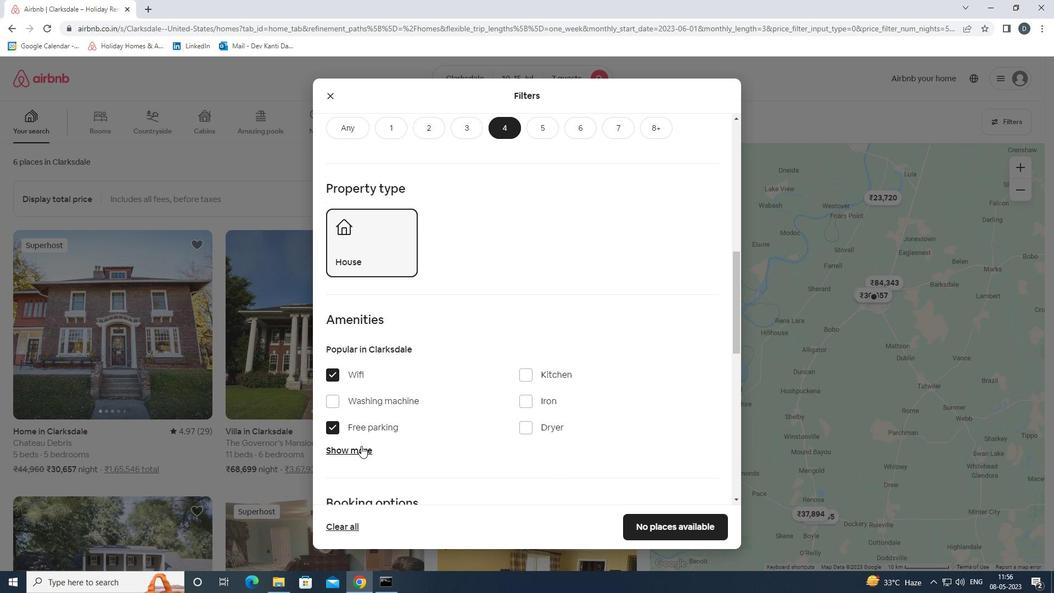 
Action: Mouse pressed left at (360, 449)
Screenshot: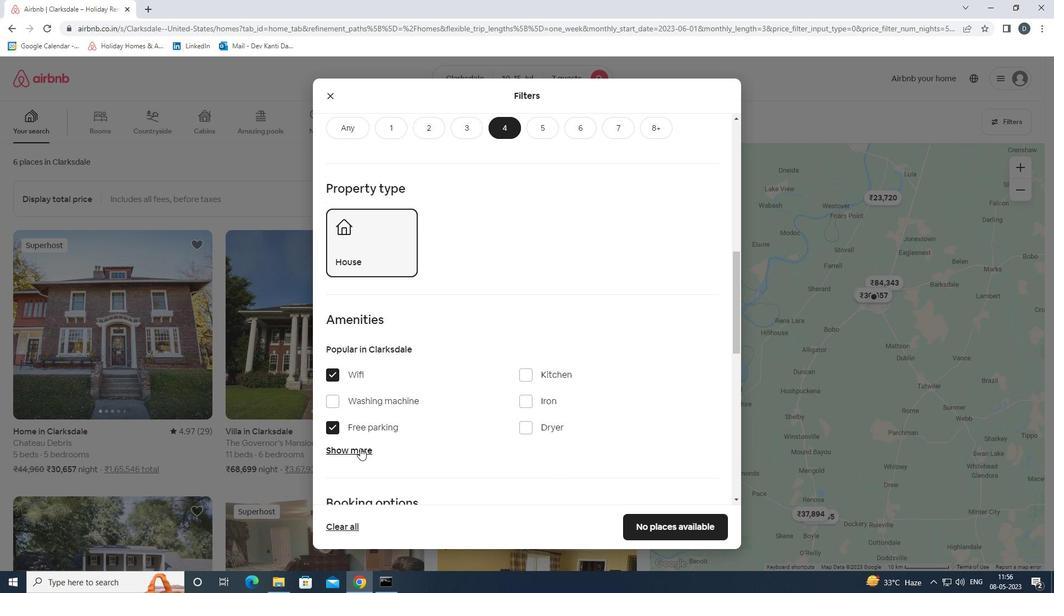 
Action: Mouse scrolled (360, 448) with delta (0, 0)
Screenshot: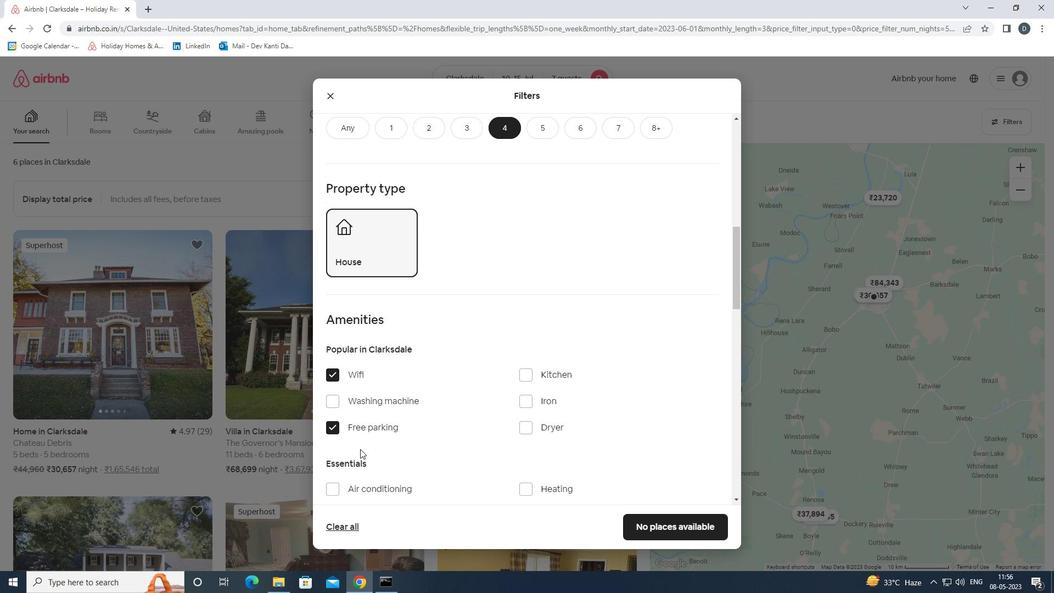 
Action: Mouse scrolled (360, 448) with delta (0, 0)
Screenshot: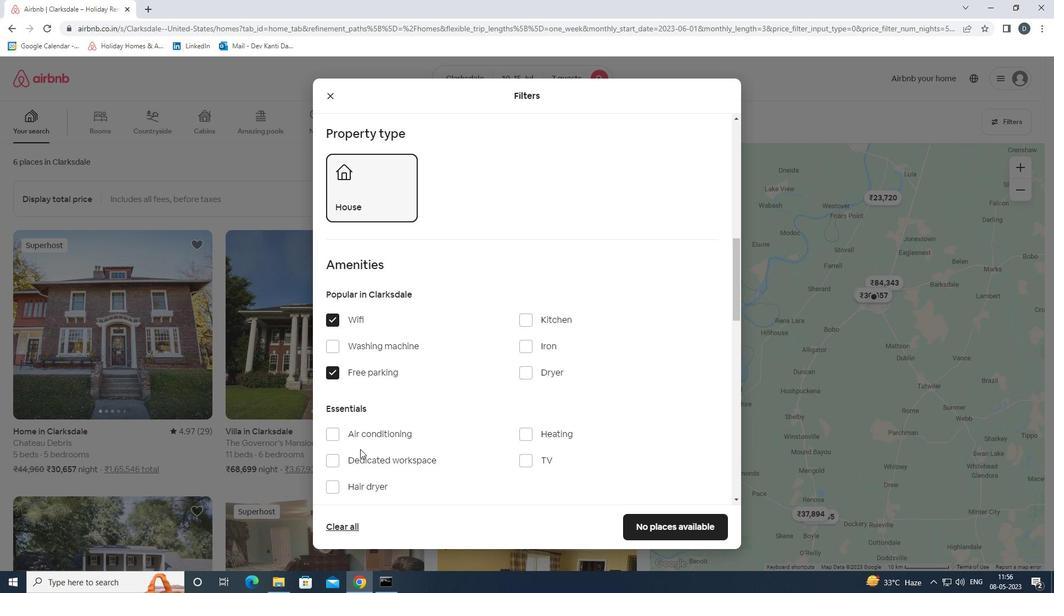 
Action: Mouse moved to (532, 401)
Screenshot: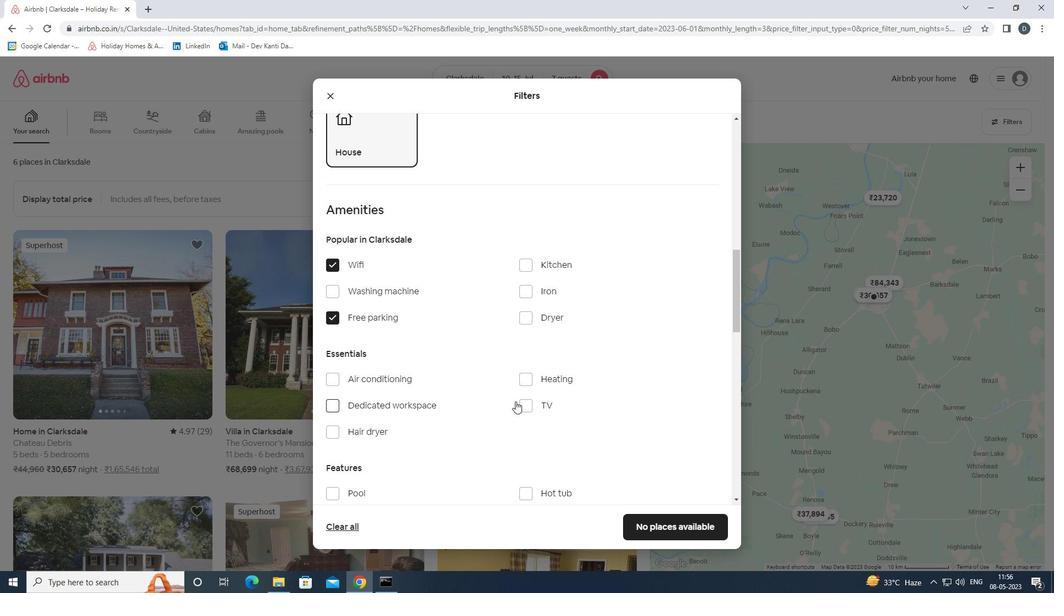 
Action: Mouse pressed left at (532, 401)
Screenshot: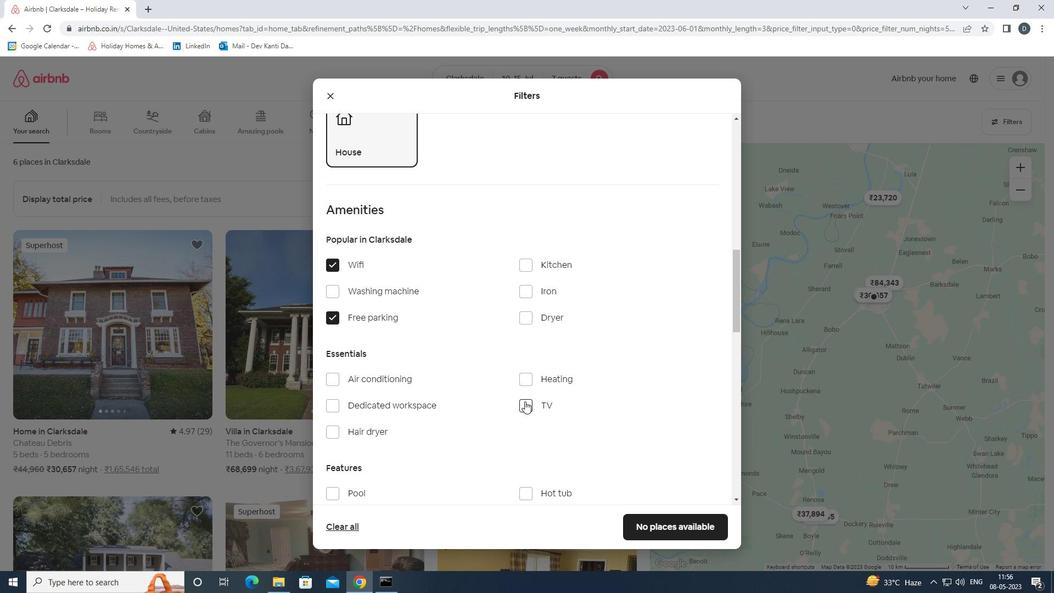 
Action: Mouse scrolled (532, 400) with delta (0, 0)
Screenshot: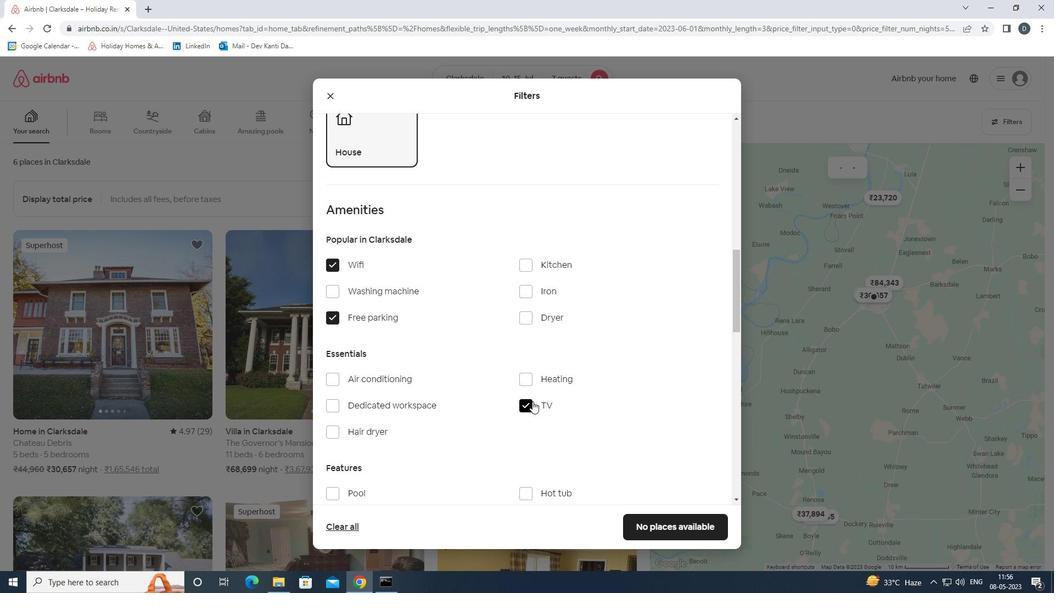 
Action: Mouse scrolled (532, 400) with delta (0, 0)
Screenshot: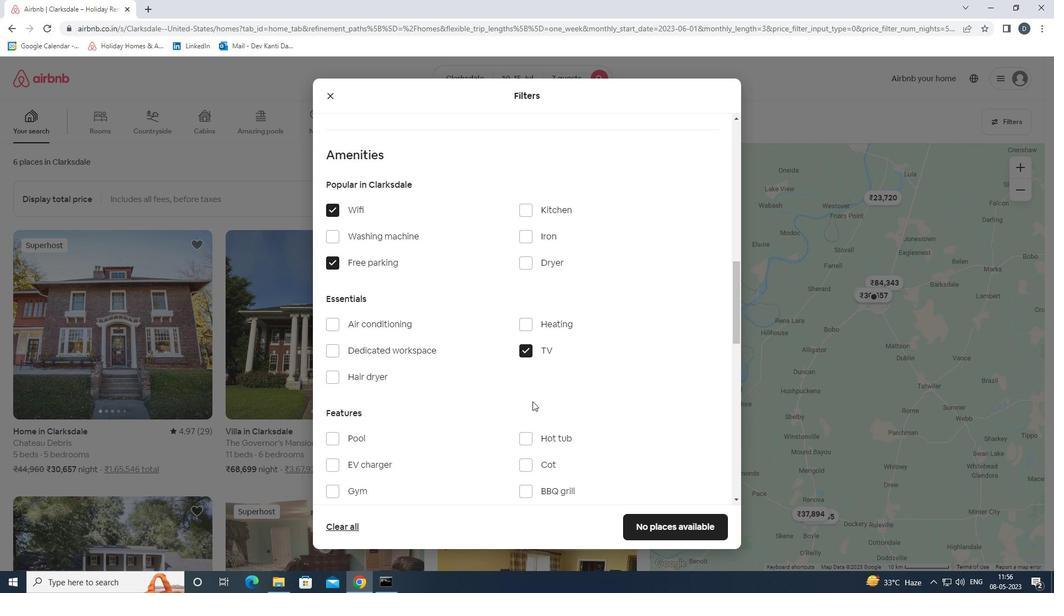 
Action: Mouse moved to (337, 438)
Screenshot: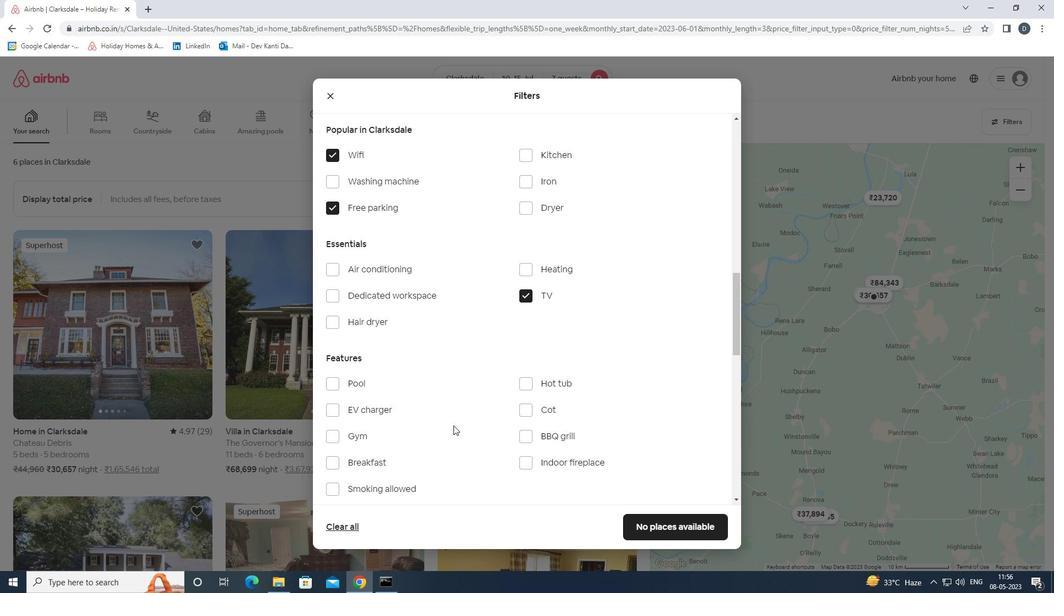 
Action: Mouse pressed left at (337, 438)
Screenshot: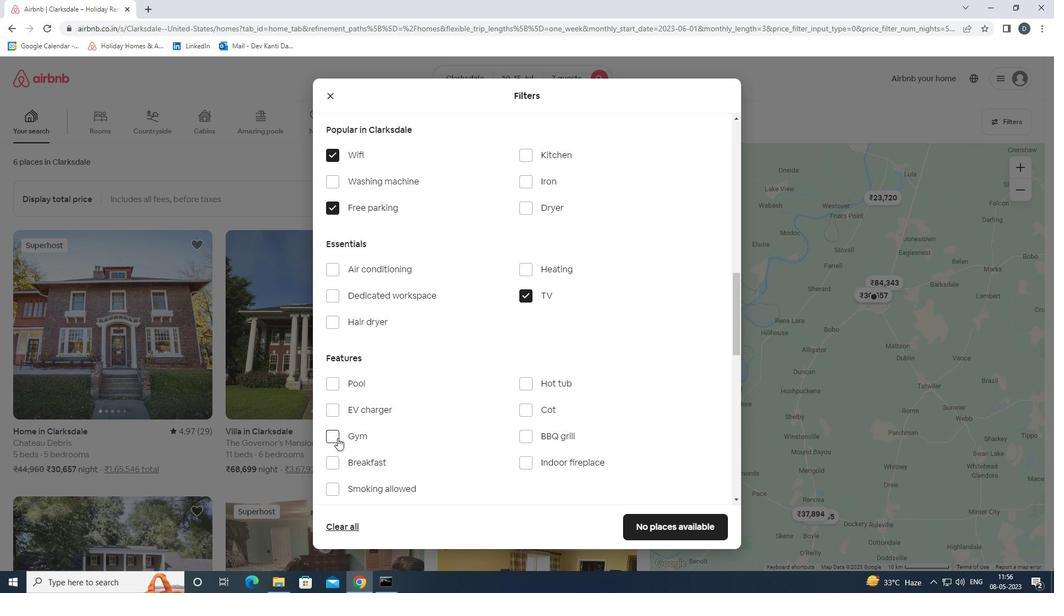 
Action: Mouse moved to (338, 461)
Screenshot: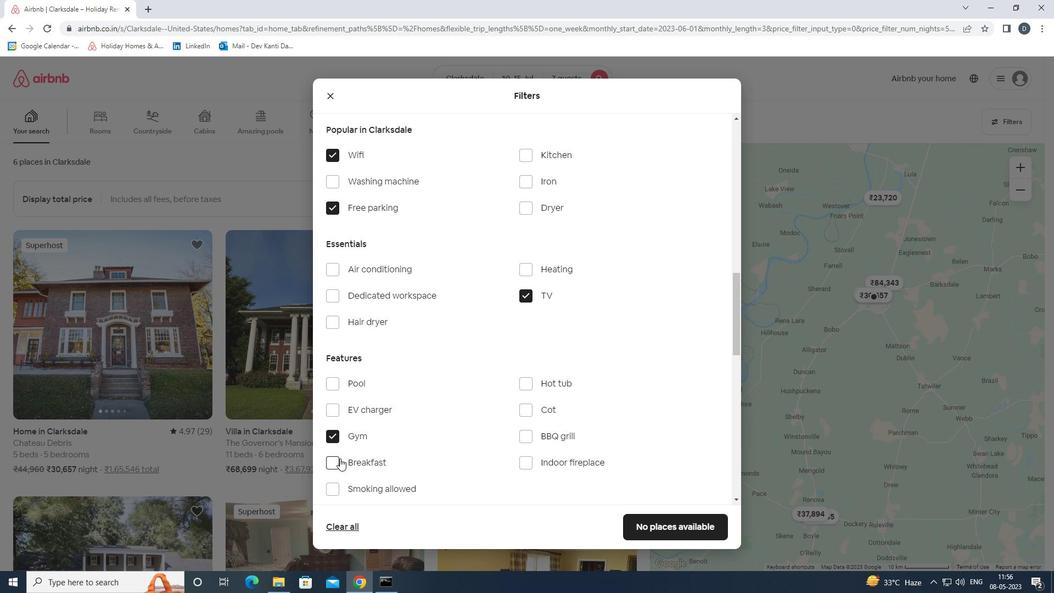 
Action: Mouse pressed left at (338, 461)
Screenshot: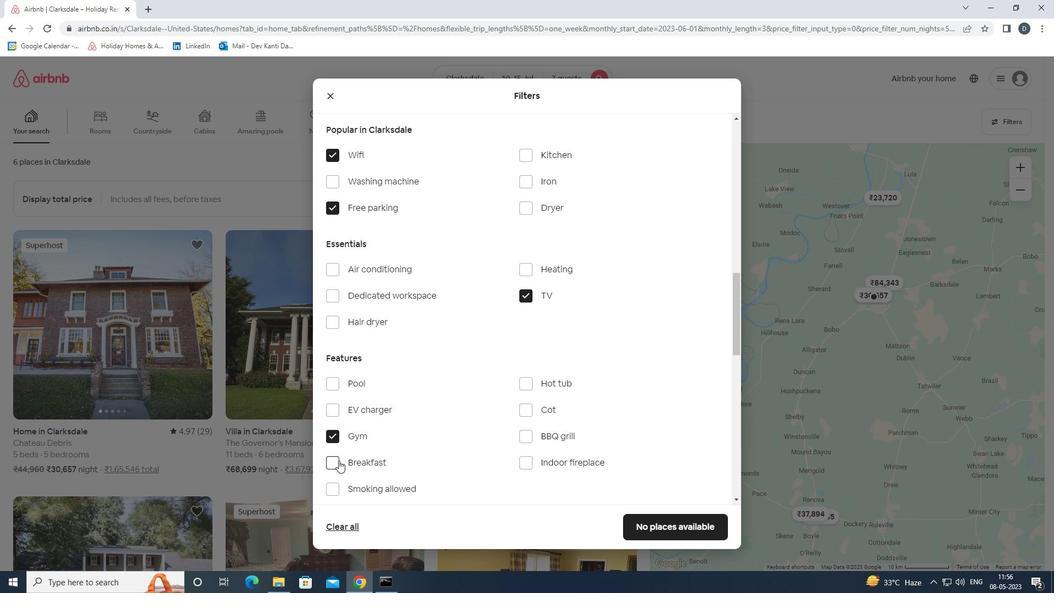 
Action: Mouse moved to (393, 444)
Screenshot: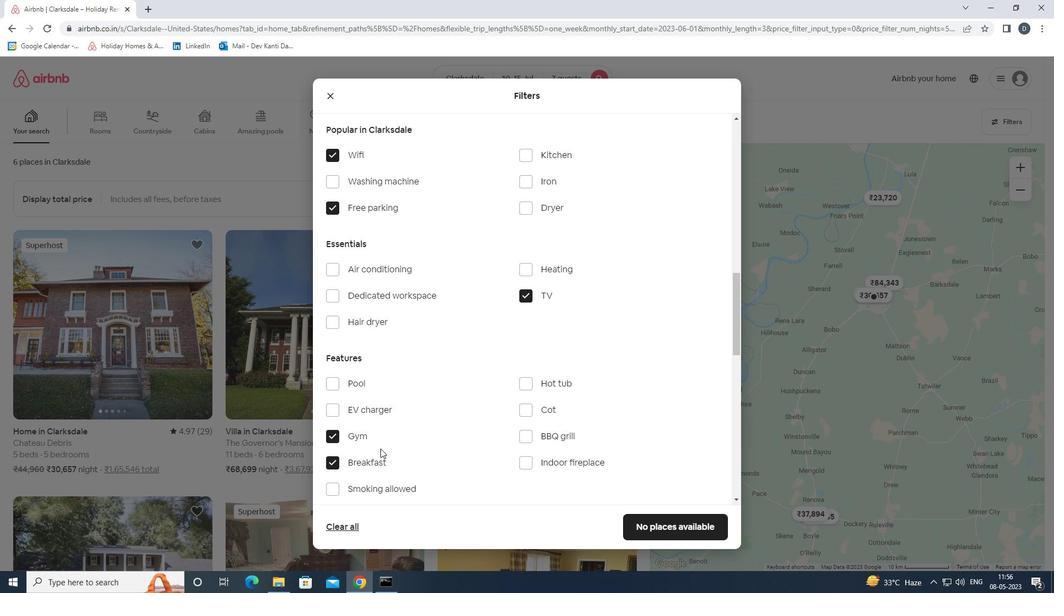 
Action: Mouse scrolled (393, 443) with delta (0, 0)
Screenshot: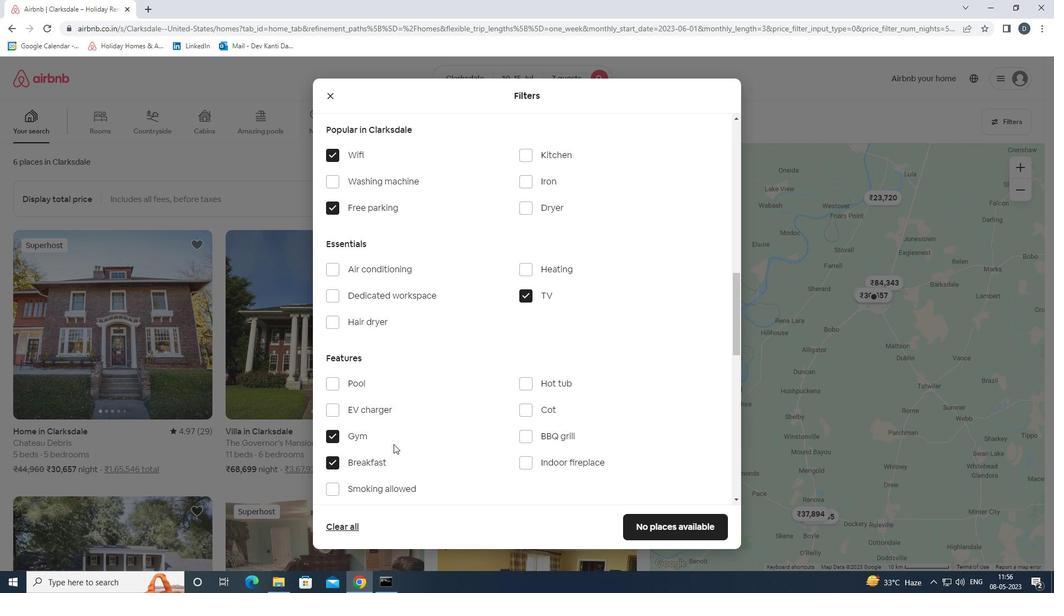 
Action: Mouse scrolled (393, 443) with delta (0, 0)
Screenshot: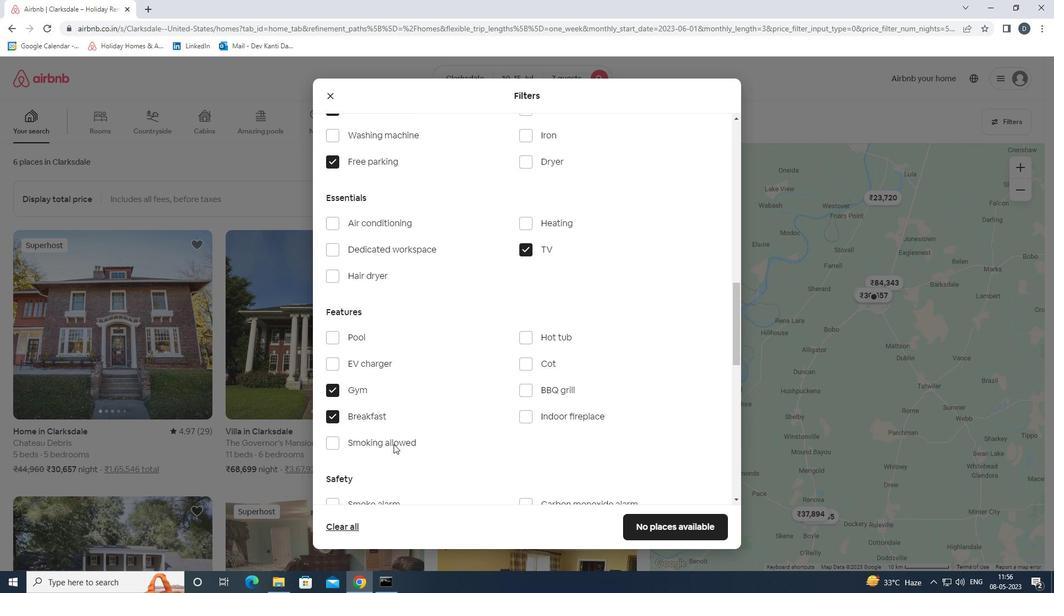 
Action: Mouse moved to (475, 407)
Screenshot: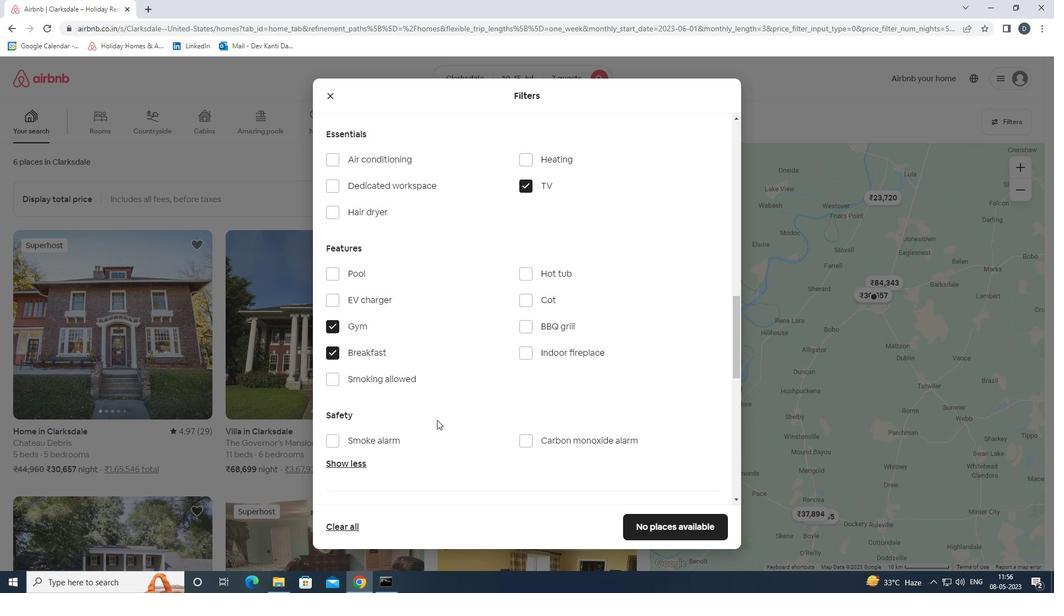 
Action: Mouse scrolled (475, 406) with delta (0, 0)
Screenshot: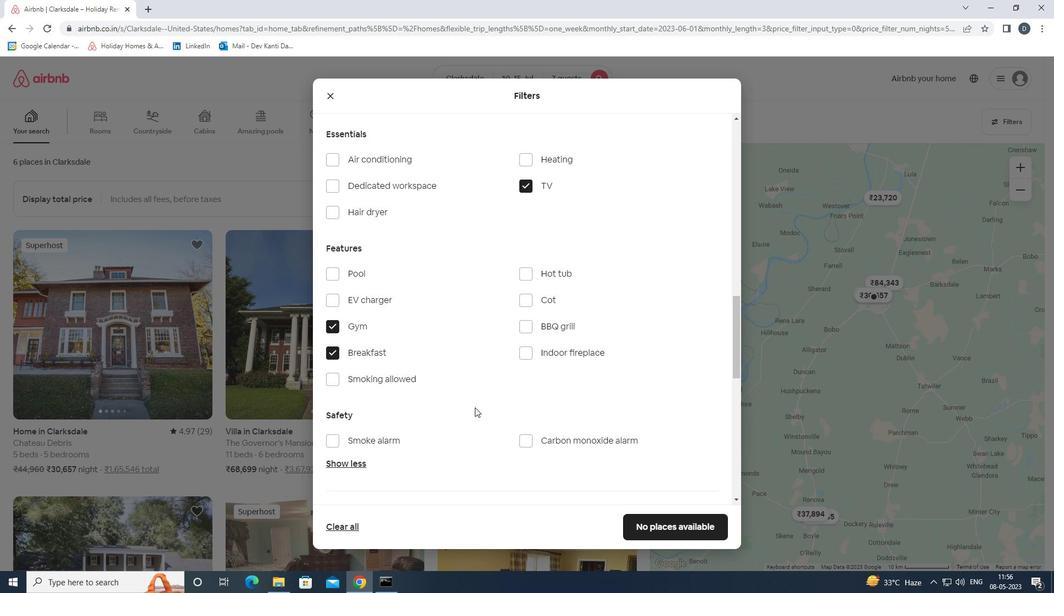 
Action: Mouse scrolled (475, 406) with delta (0, 0)
Screenshot: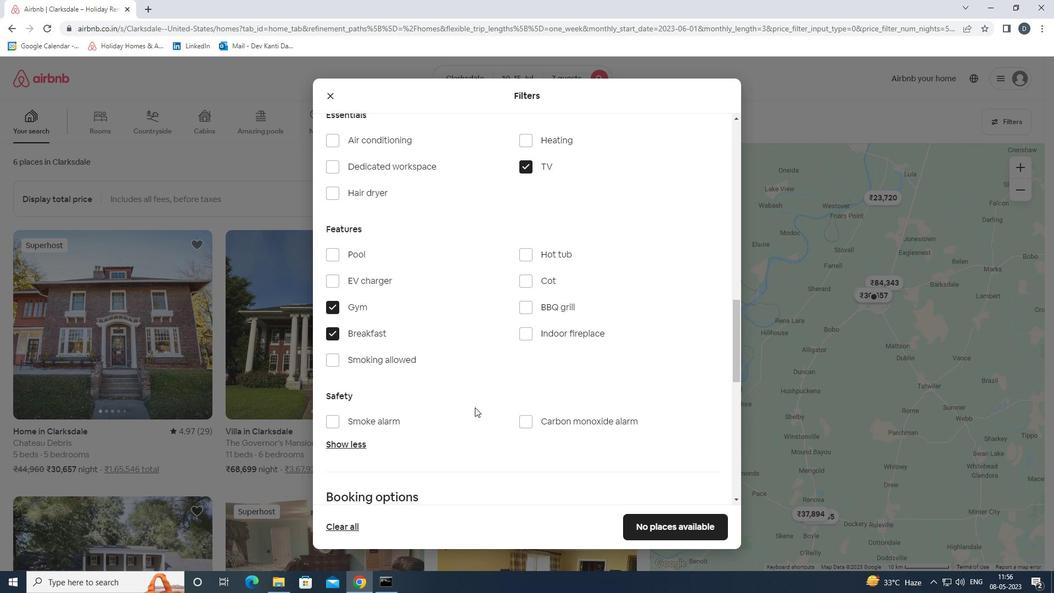 
Action: Mouse scrolled (475, 406) with delta (0, 0)
Screenshot: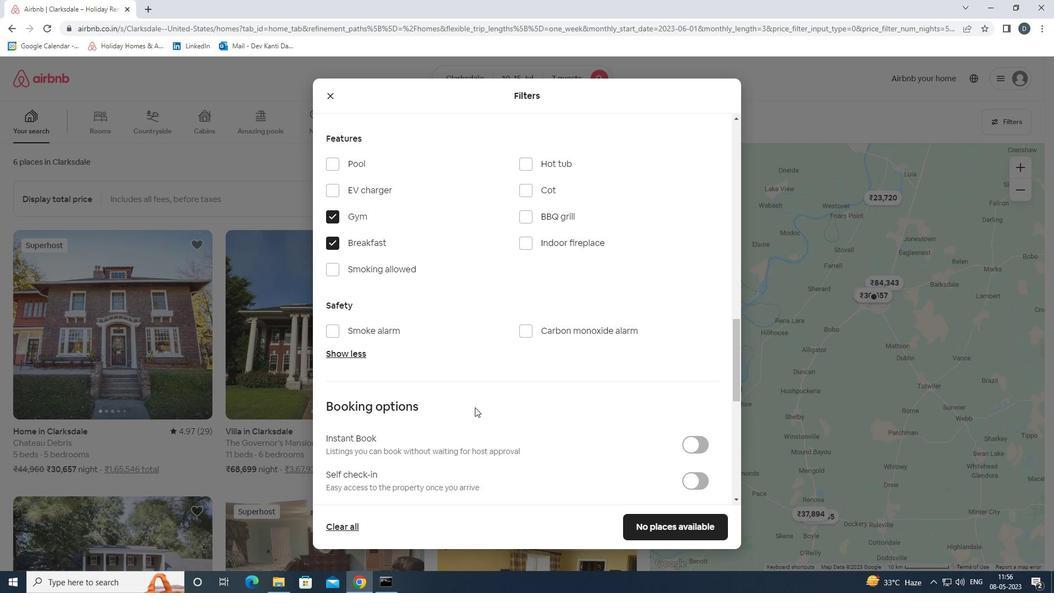 
Action: Mouse moved to (692, 425)
Screenshot: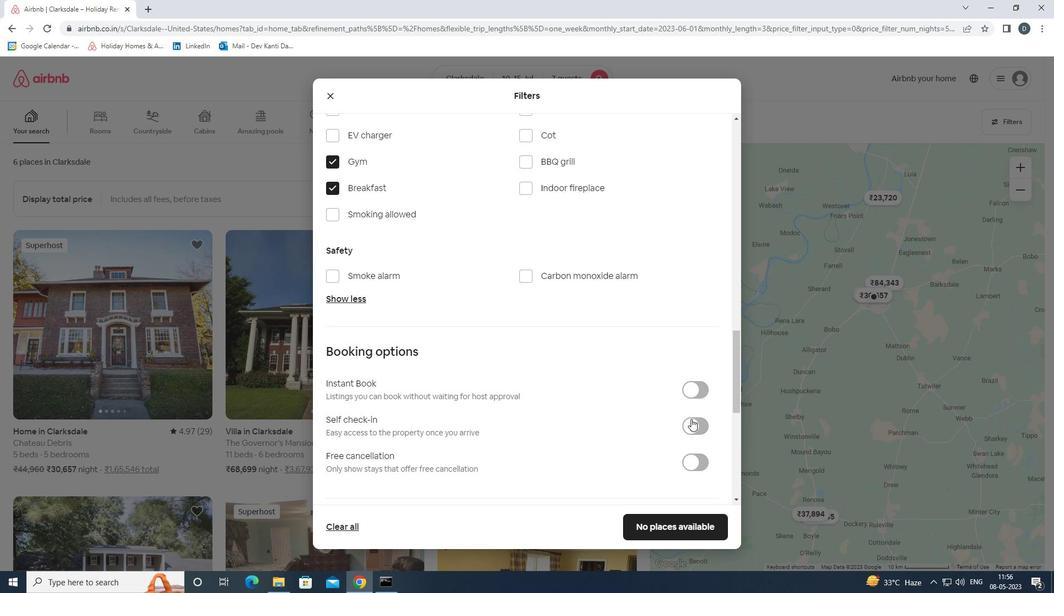 
Action: Mouse pressed left at (692, 425)
Screenshot: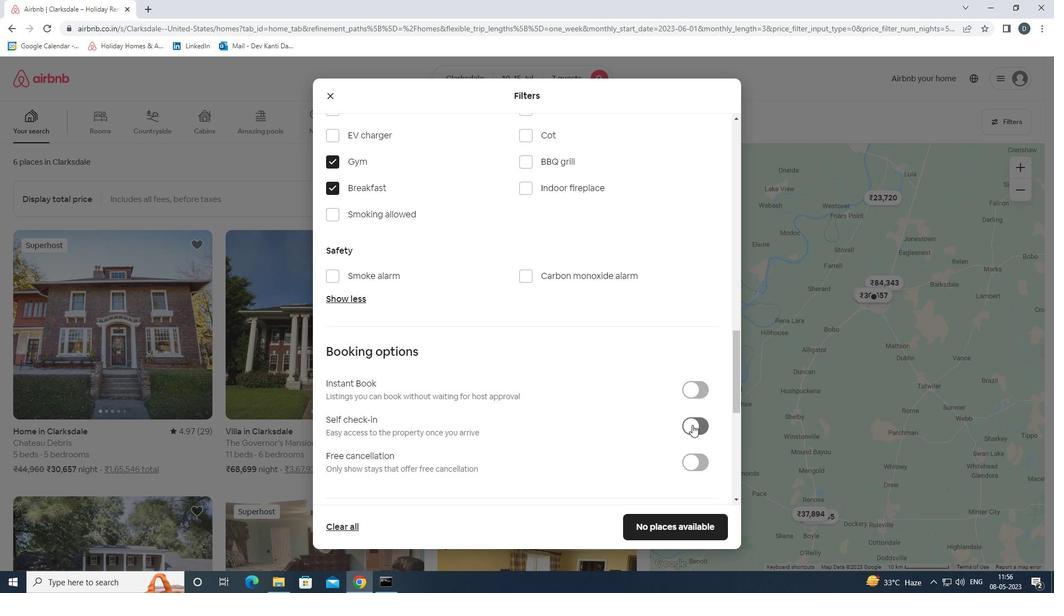 
Action: Mouse scrolled (692, 424) with delta (0, 0)
Screenshot: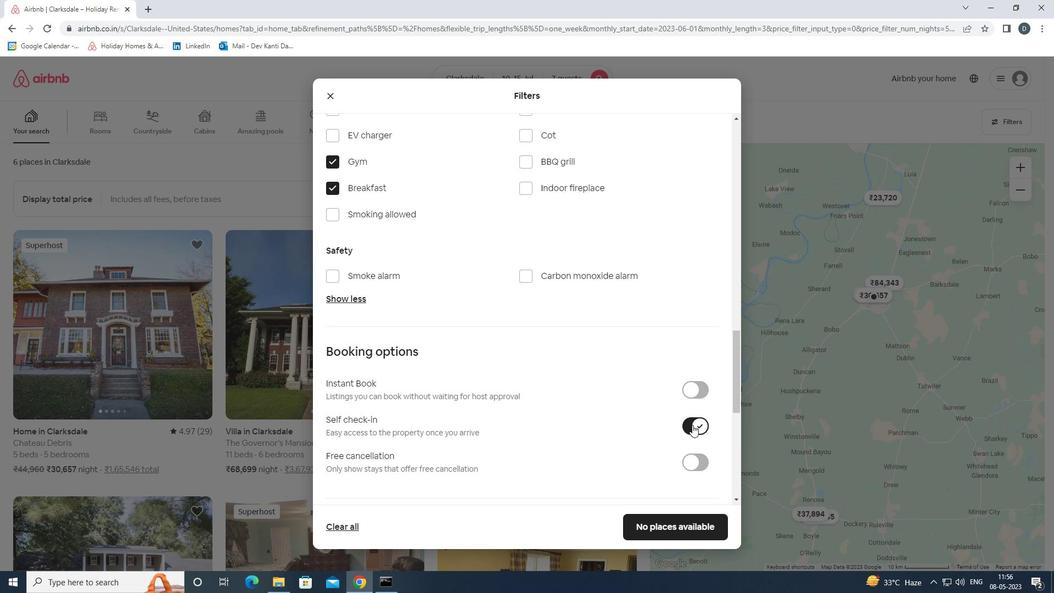 
Action: Mouse scrolled (692, 424) with delta (0, 0)
Screenshot: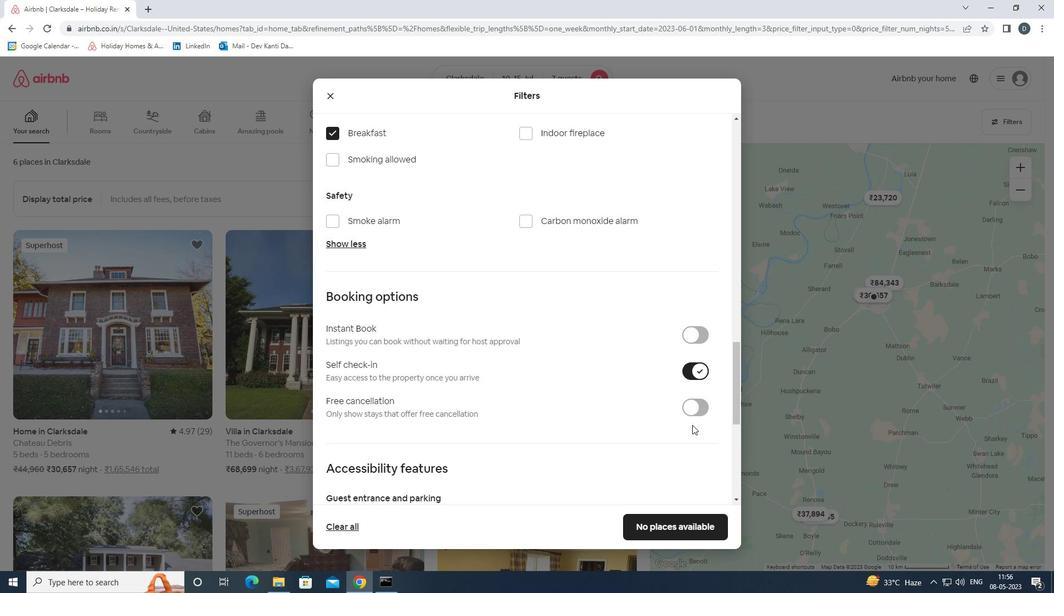 
Action: Mouse scrolled (692, 424) with delta (0, 0)
Screenshot: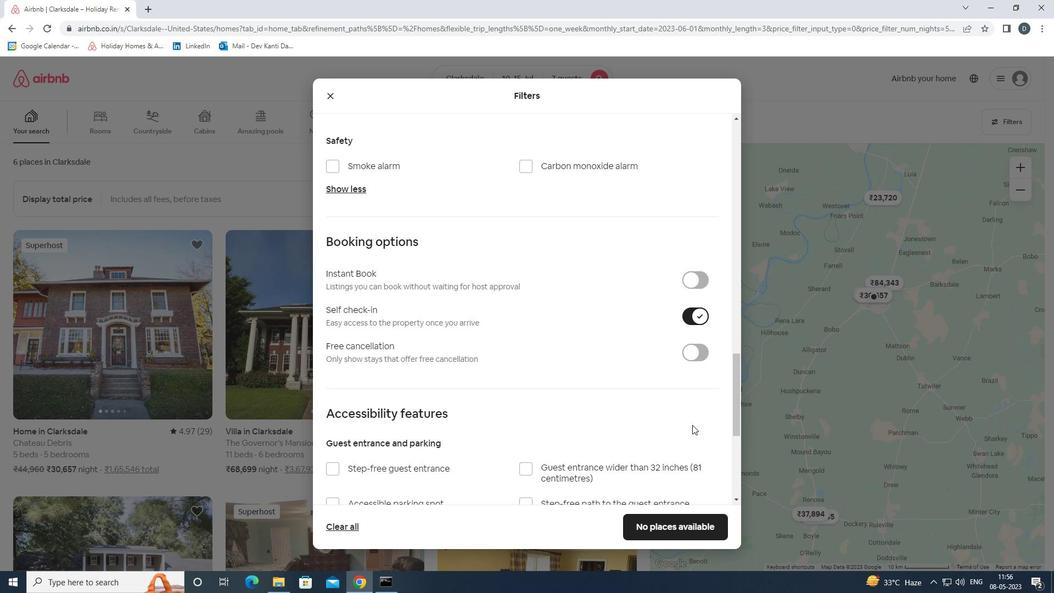 
Action: Mouse scrolled (692, 424) with delta (0, 0)
Screenshot: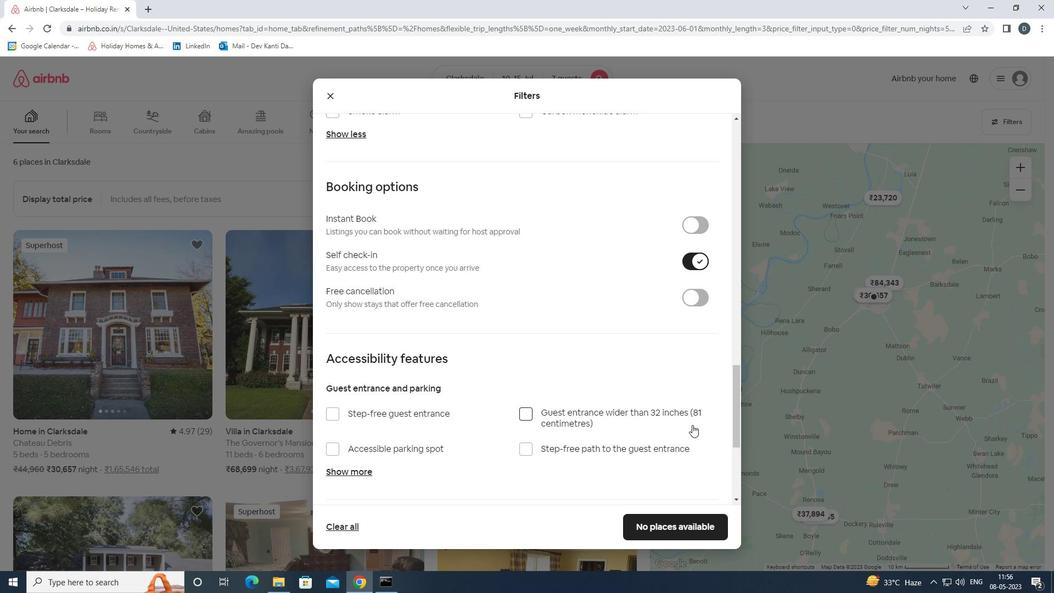 
Action: Mouse scrolled (692, 424) with delta (0, 0)
Screenshot: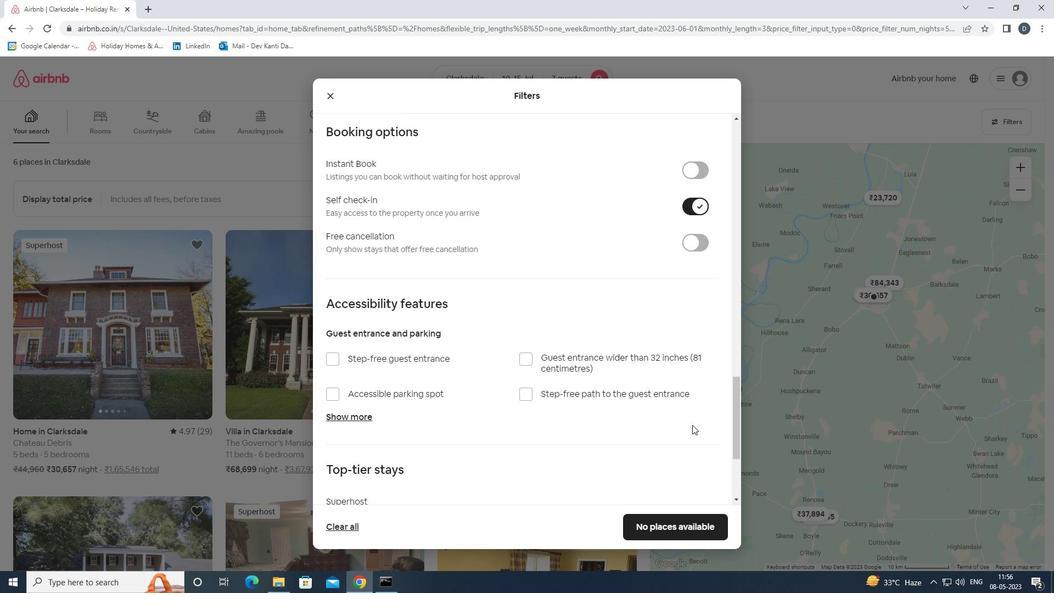 
Action: Mouse scrolled (692, 424) with delta (0, 0)
Screenshot: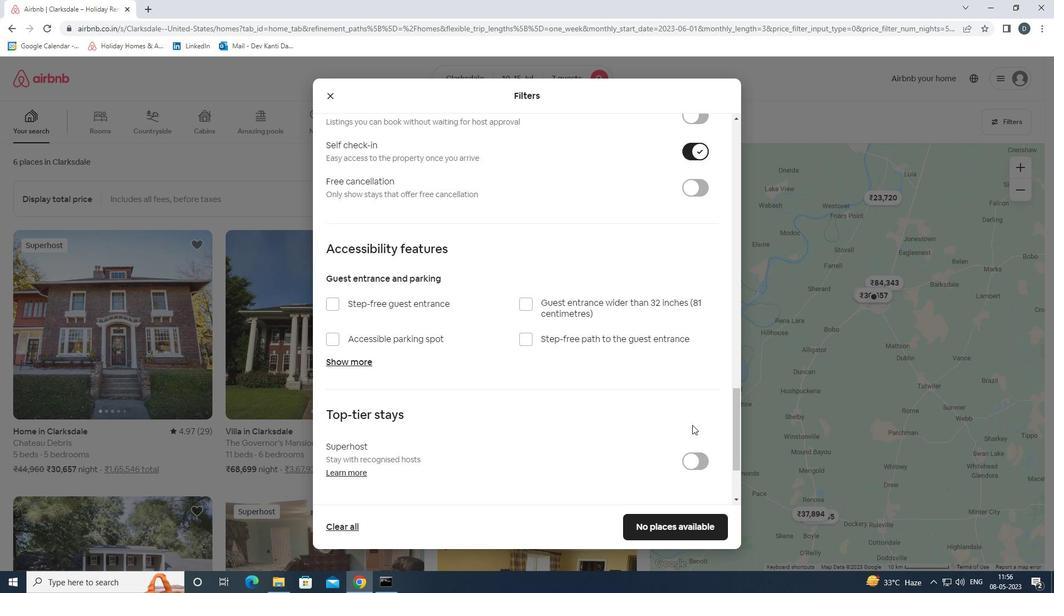 
Action: Mouse scrolled (692, 424) with delta (0, 0)
Screenshot: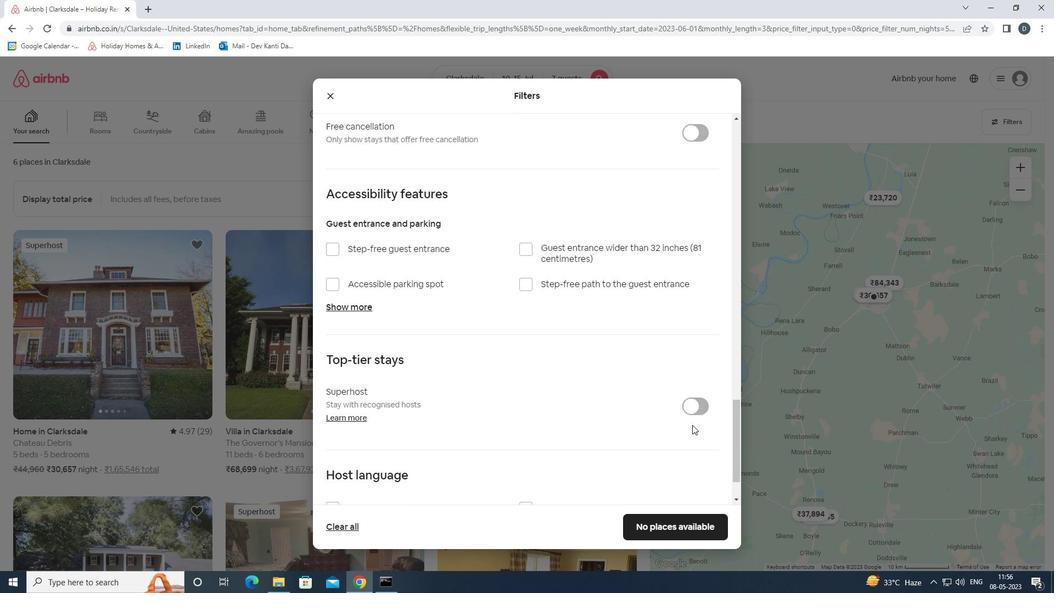 
Action: Mouse scrolled (692, 424) with delta (0, 0)
Screenshot: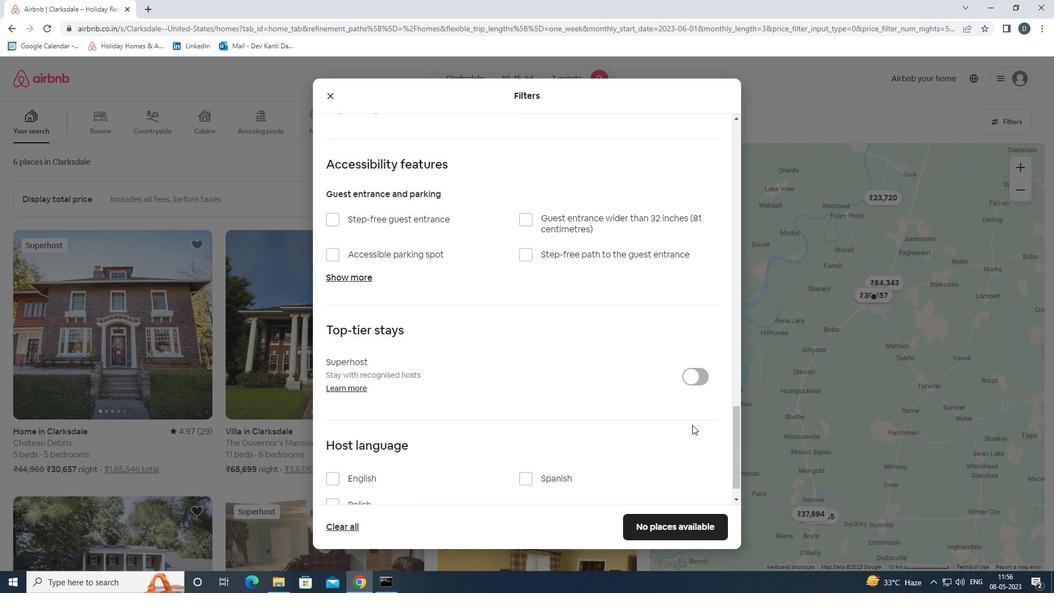 
Action: Mouse moved to (365, 447)
Screenshot: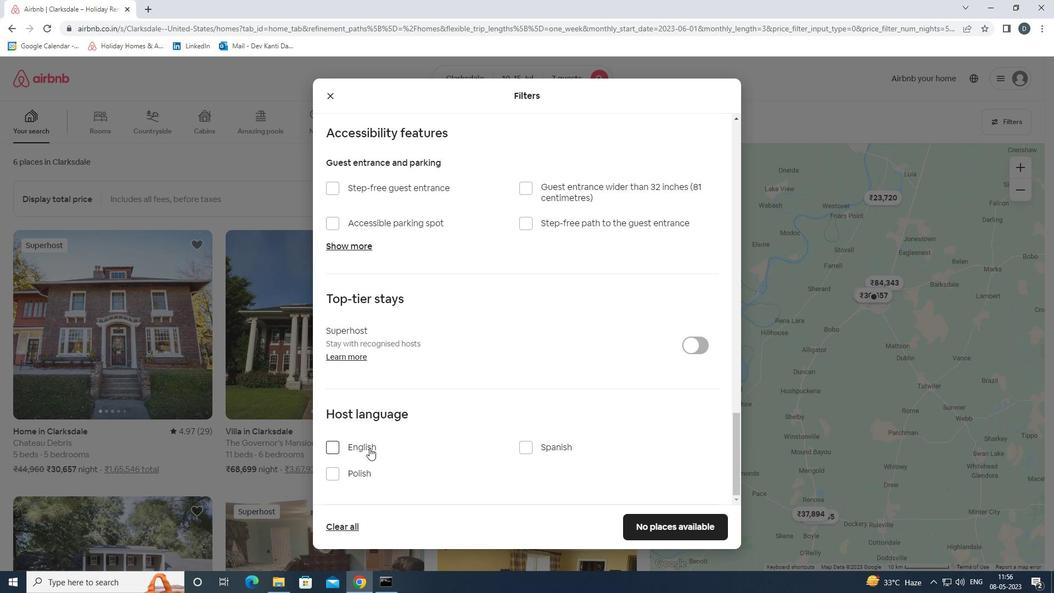 
Action: Mouse pressed left at (365, 447)
Screenshot: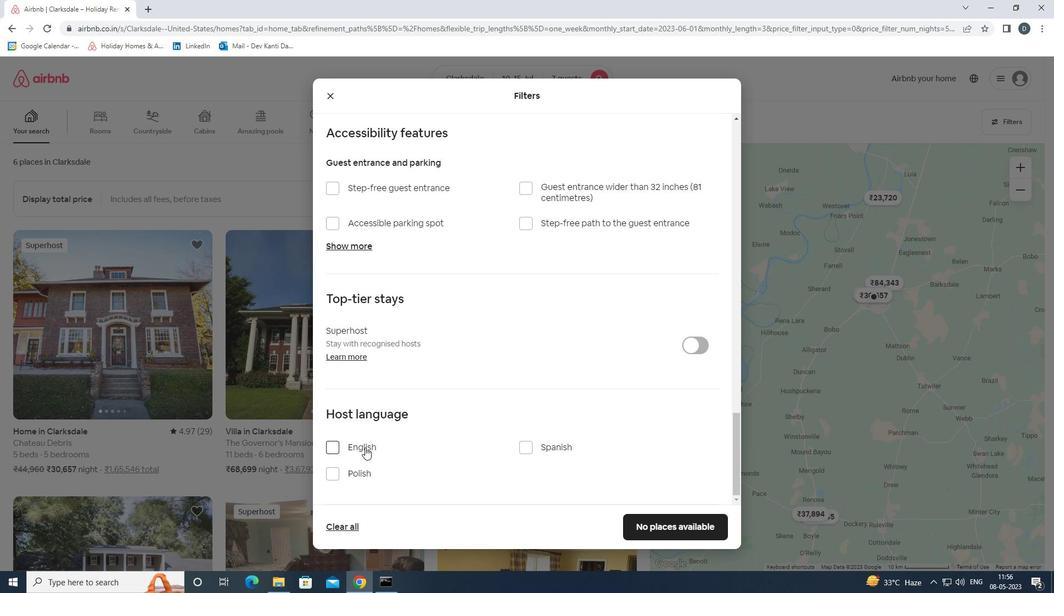 
Action: Mouse moved to (638, 520)
Screenshot: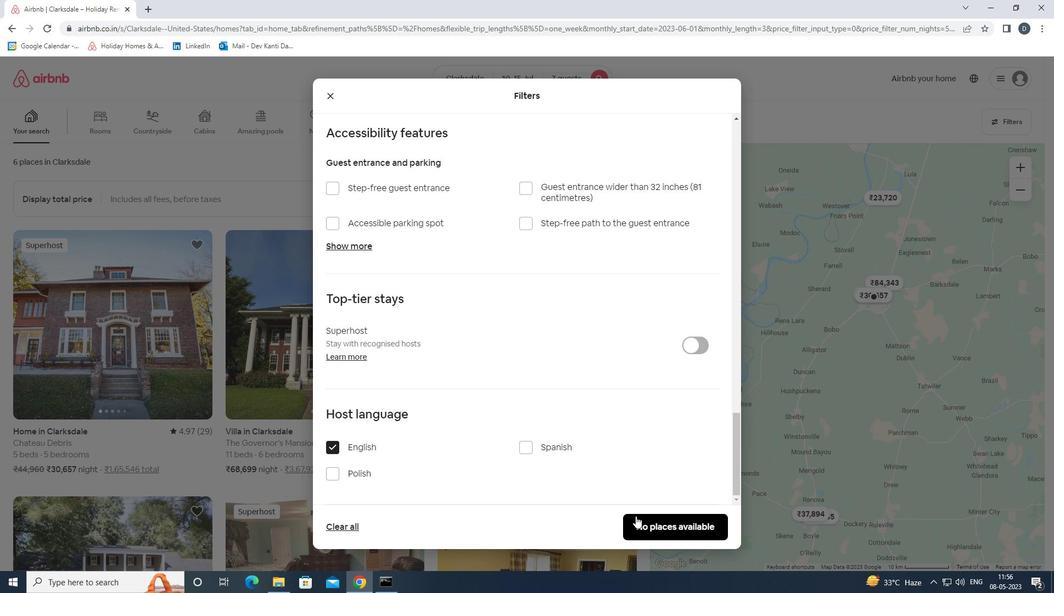 
Action: Mouse pressed left at (638, 520)
Screenshot: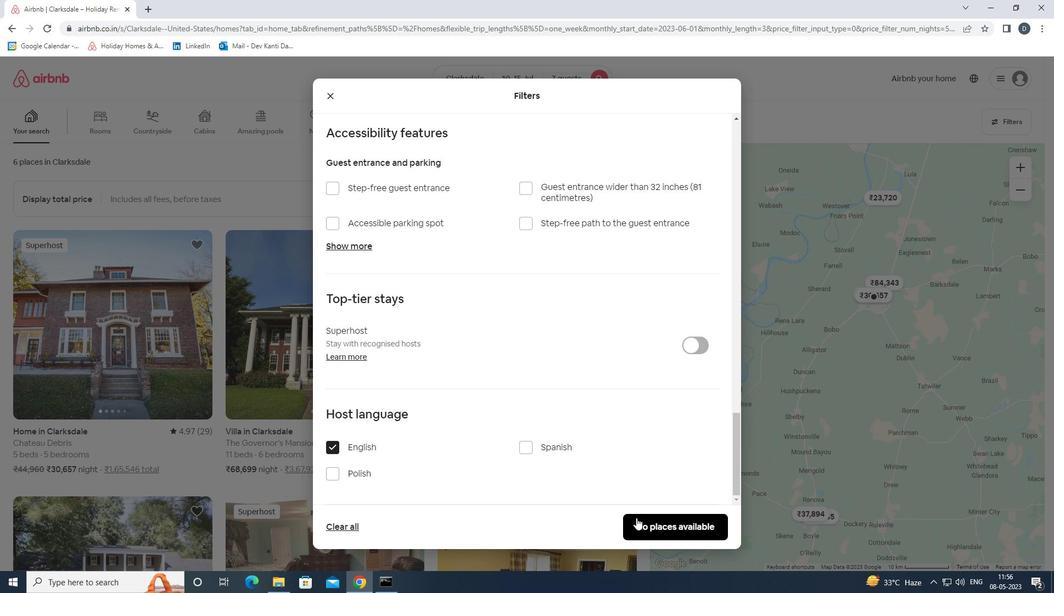 
Action: Mouse moved to (637, 517)
Screenshot: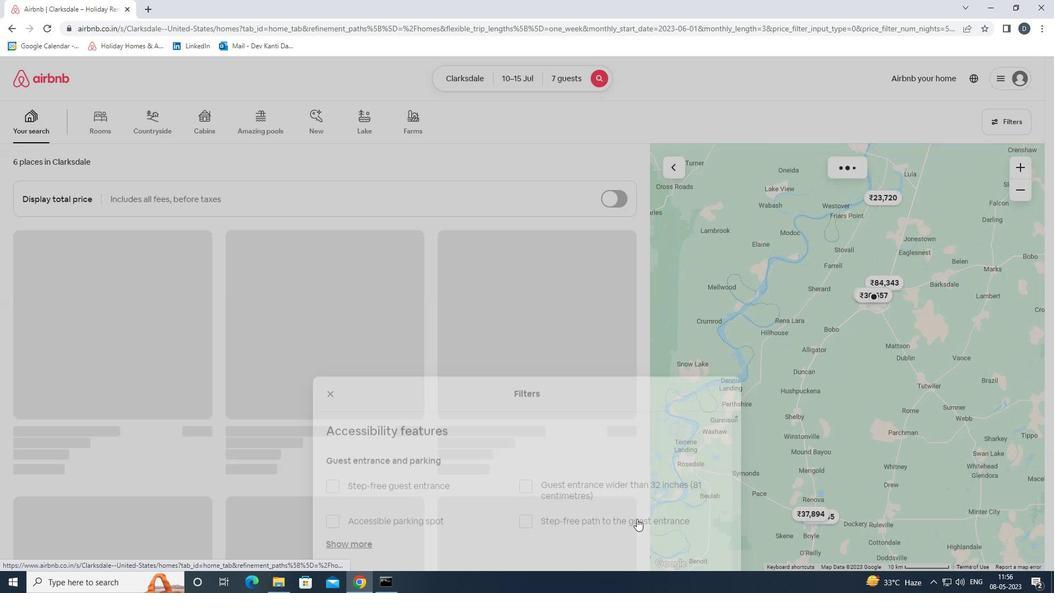 
